 Task: Create a due date automation trigger when advanced on, 2 working days after a card is due add fields without custom field "Resume" set to a date more than 1 days ago at 11:00 AM.
Action: Mouse moved to (890, 271)
Screenshot: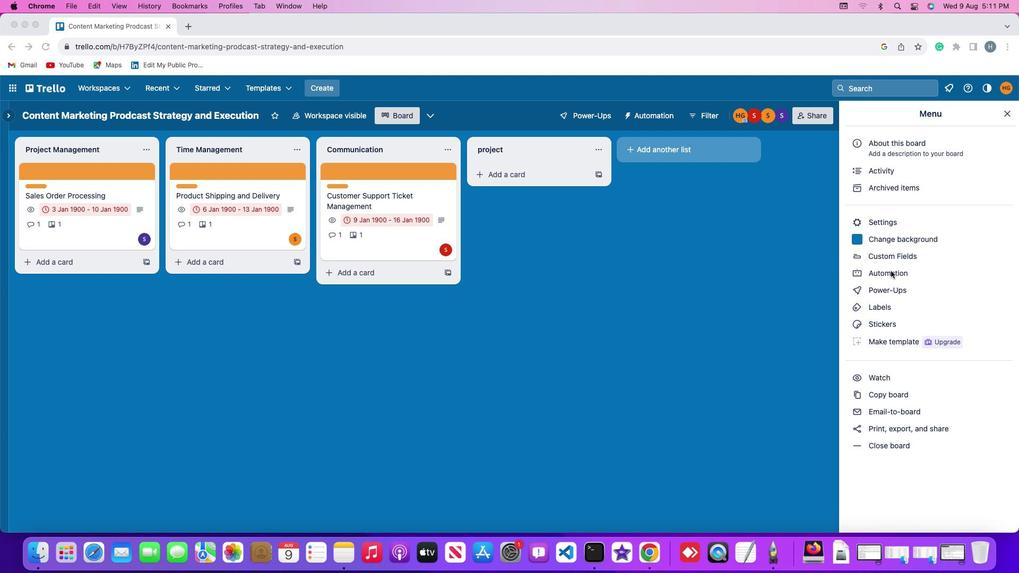 
Action: Mouse pressed left at (890, 271)
Screenshot: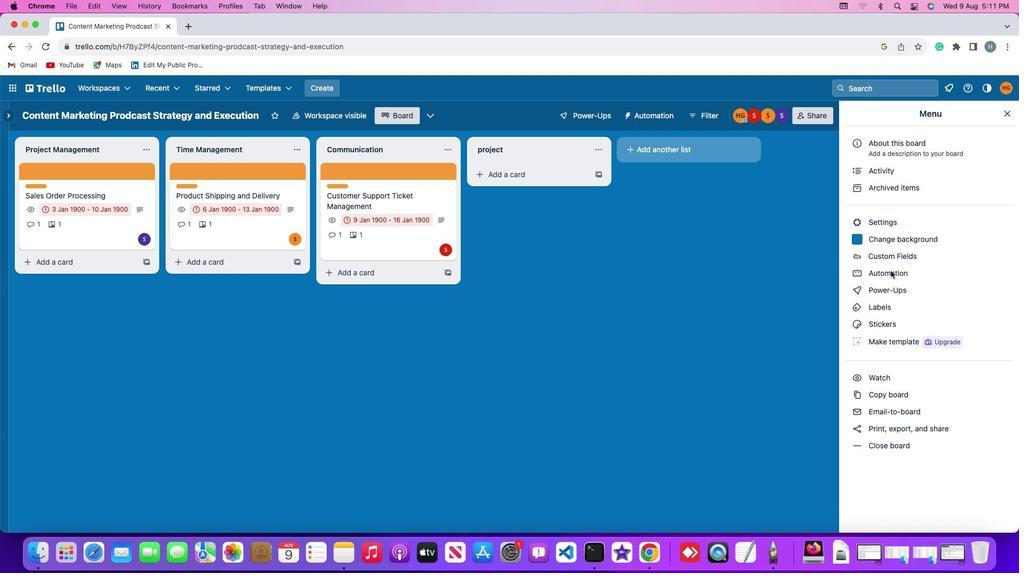 
Action: Mouse pressed left at (890, 271)
Screenshot: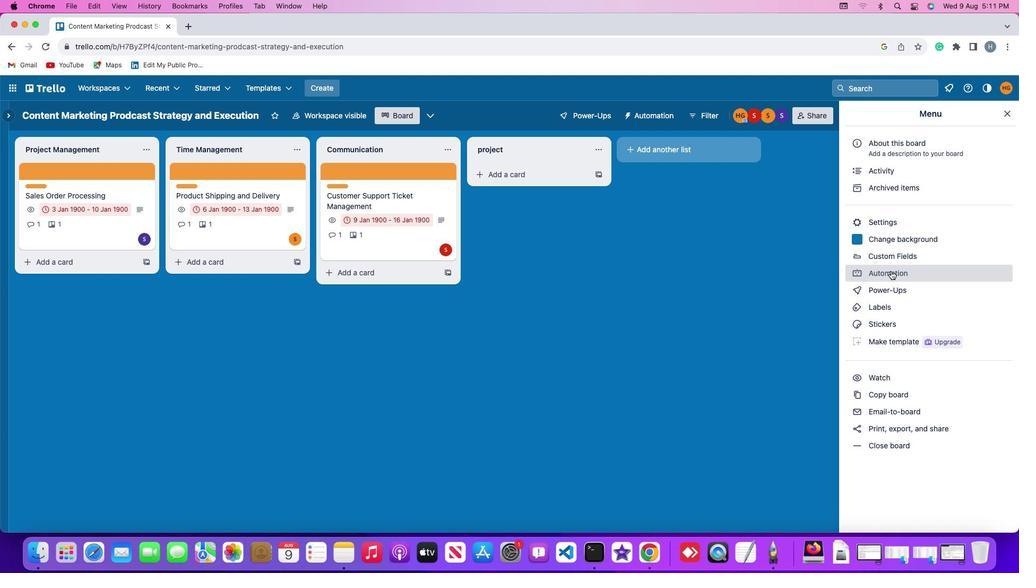 
Action: Mouse moved to (70, 248)
Screenshot: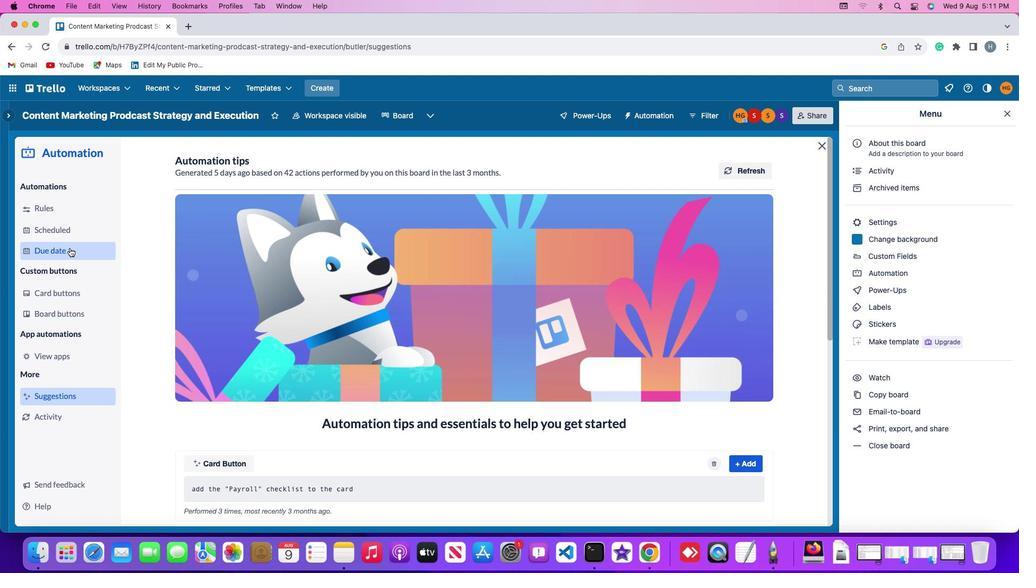 
Action: Mouse pressed left at (70, 248)
Screenshot: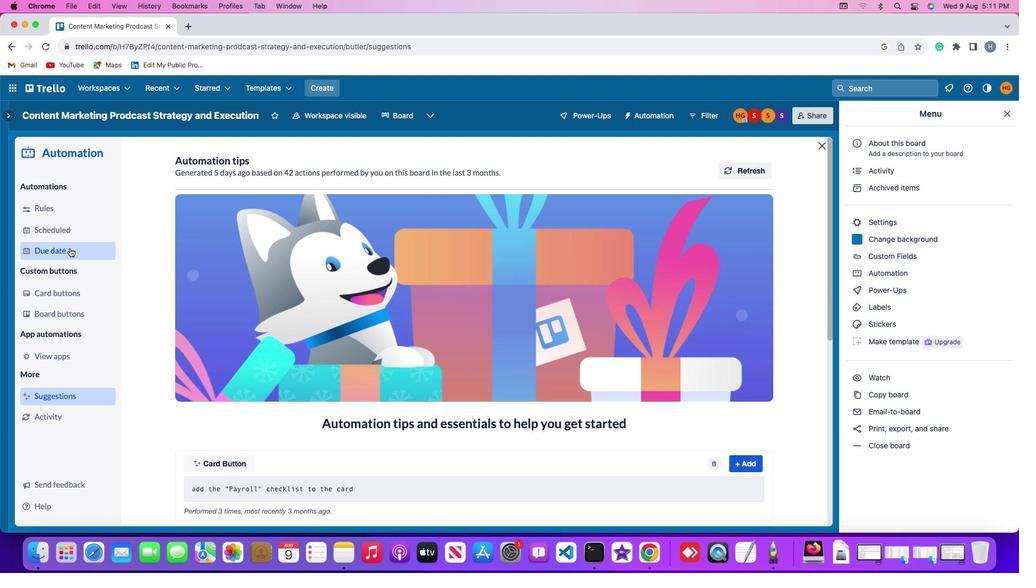 
Action: Mouse moved to (697, 162)
Screenshot: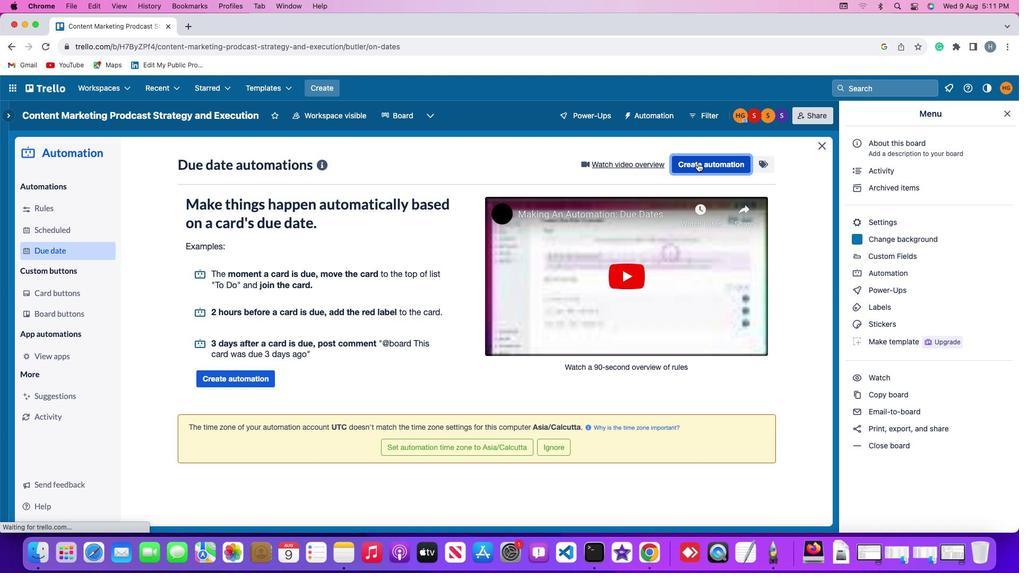 
Action: Mouse pressed left at (697, 162)
Screenshot: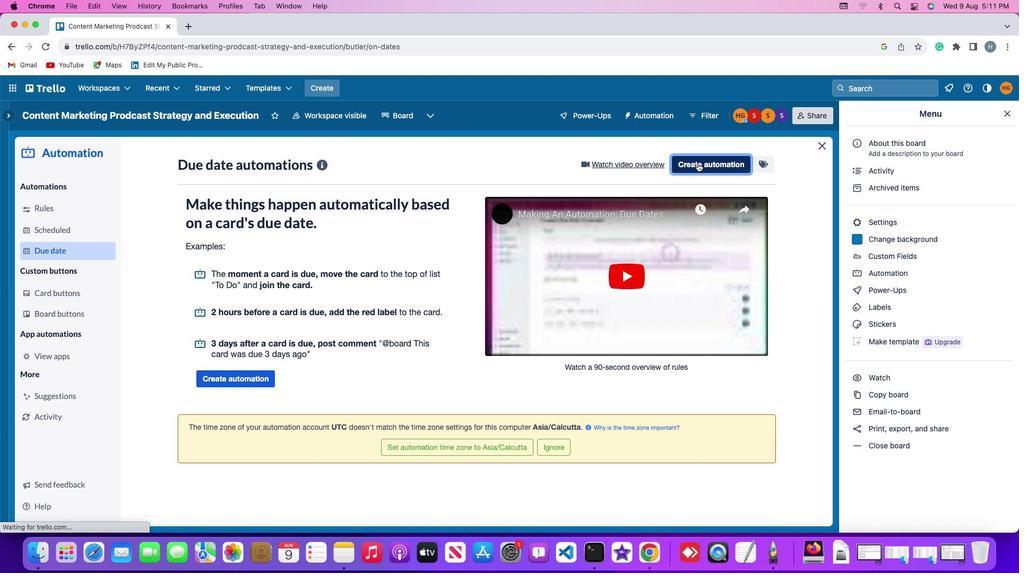 
Action: Mouse moved to (262, 266)
Screenshot: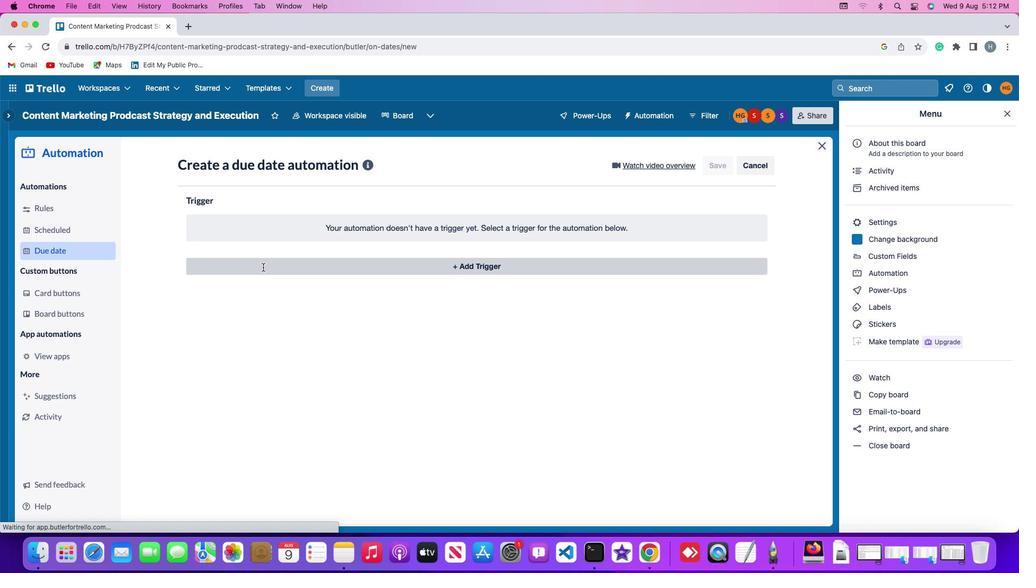 
Action: Mouse pressed left at (262, 266)
Screenshot: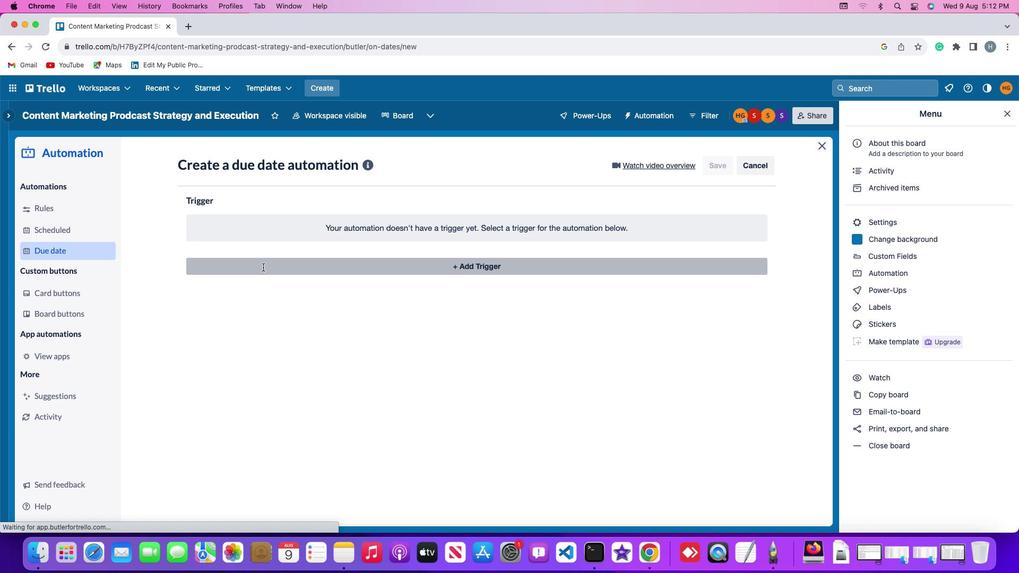 
Action: Mouse moved to (205, 426)
Screenshot: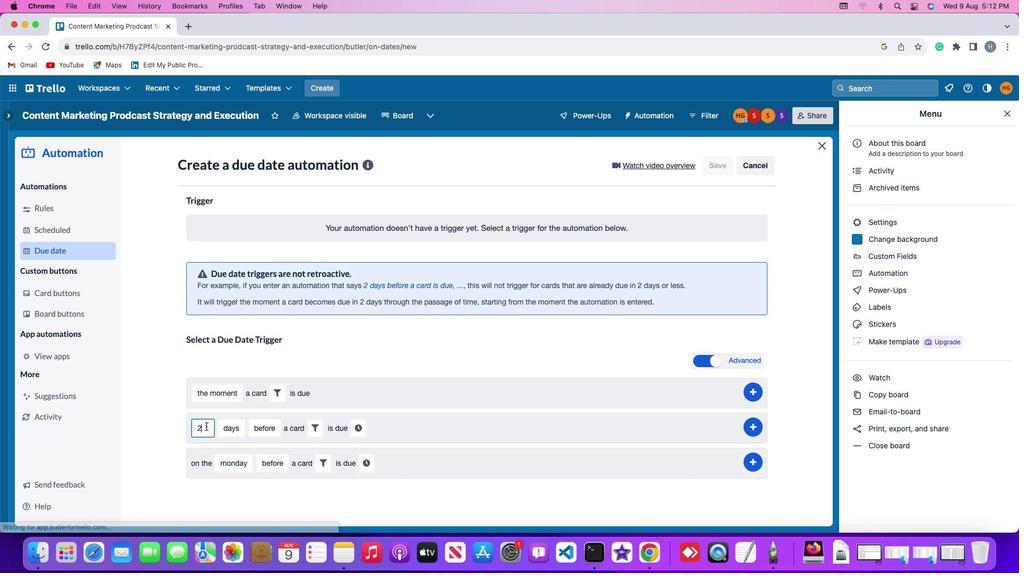 
Action: Mouse pressed left at (205, 426)
Screenshot: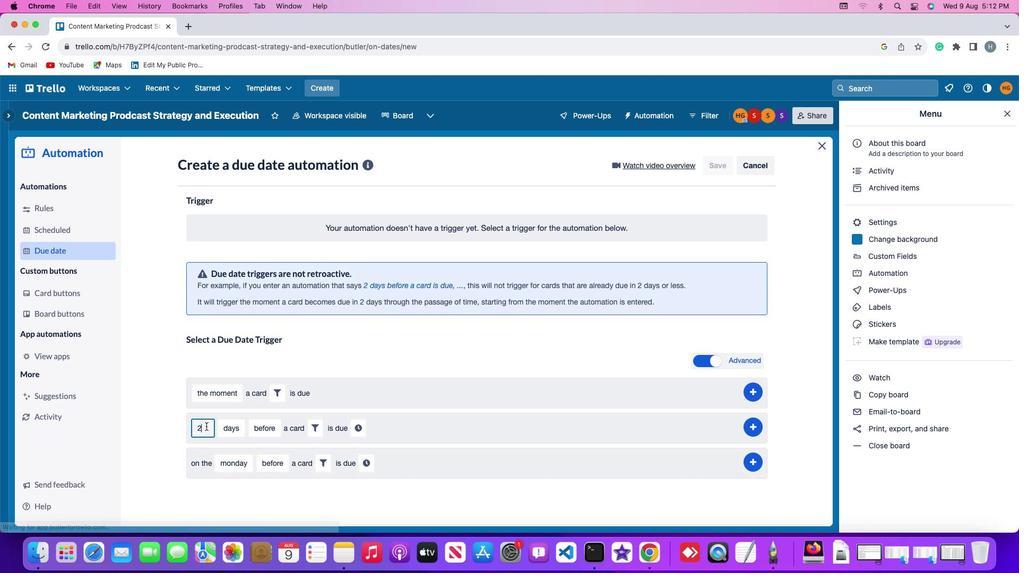 
Action: Mouse moved to (203, 424)
Screenshot: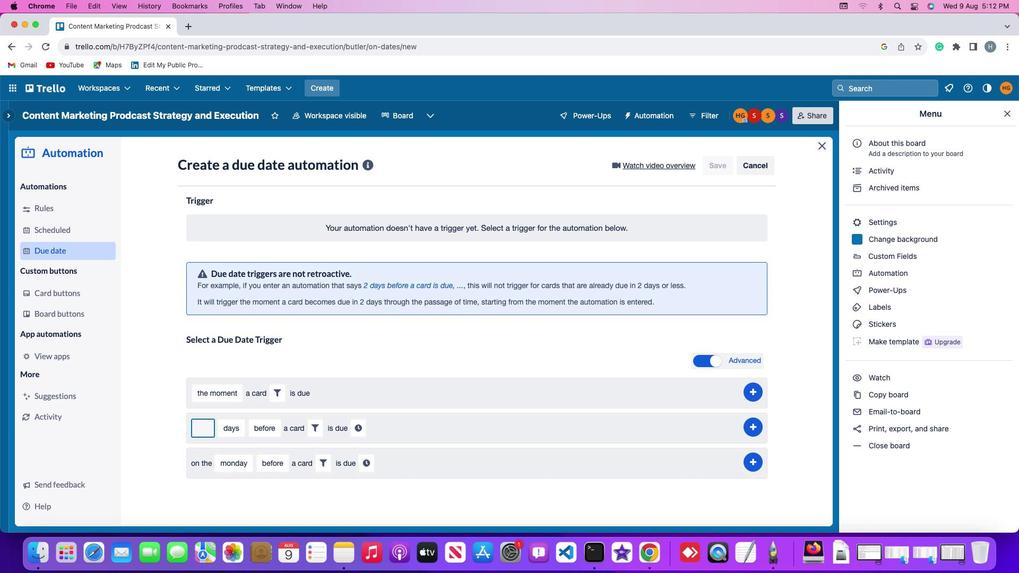 
Action: Key pressed Key.backspace
Screenshot: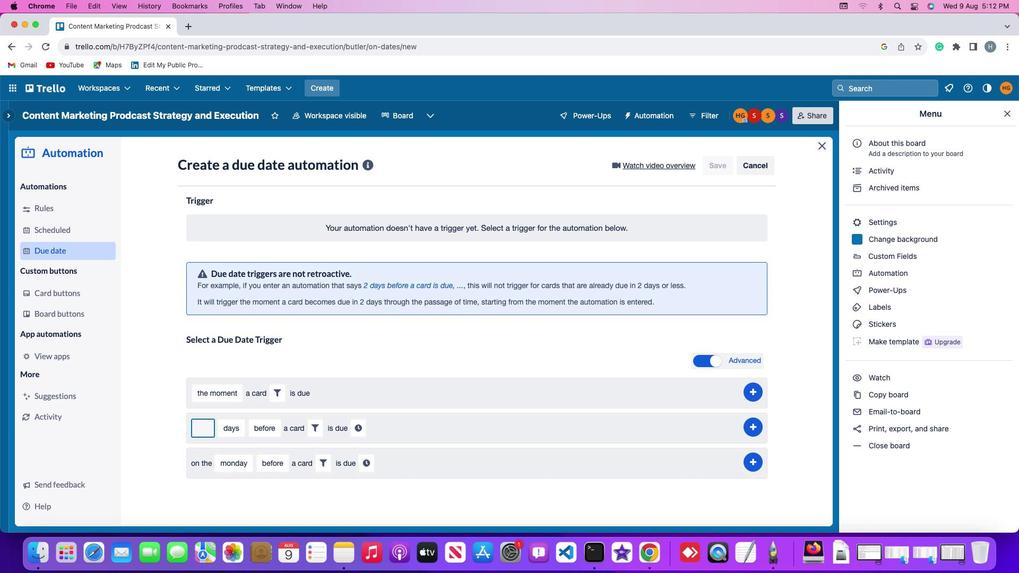 
Action: Mouse moved to (204, 422)
Screenshot: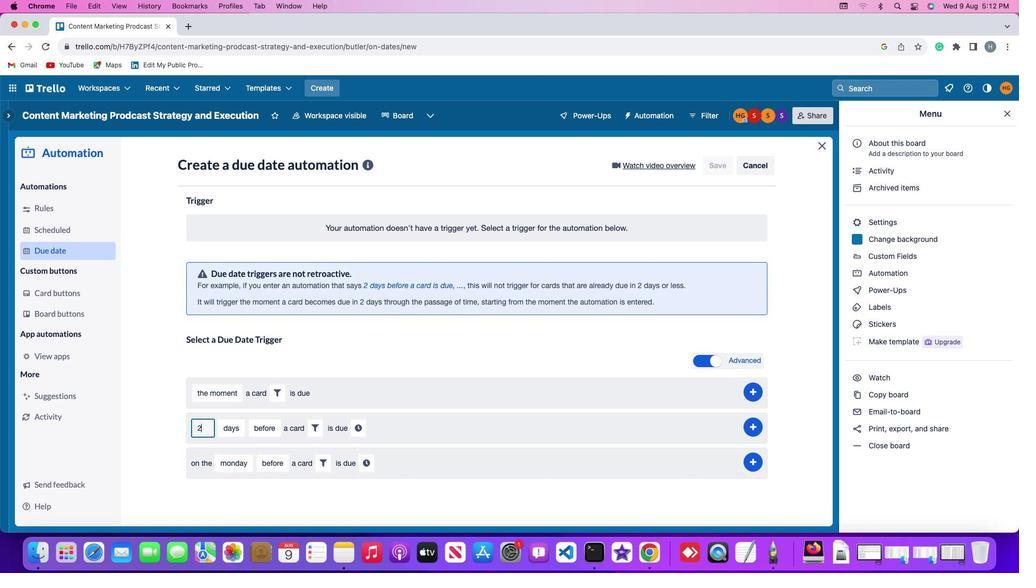 
Action: Key pressed '2'
Screenshot: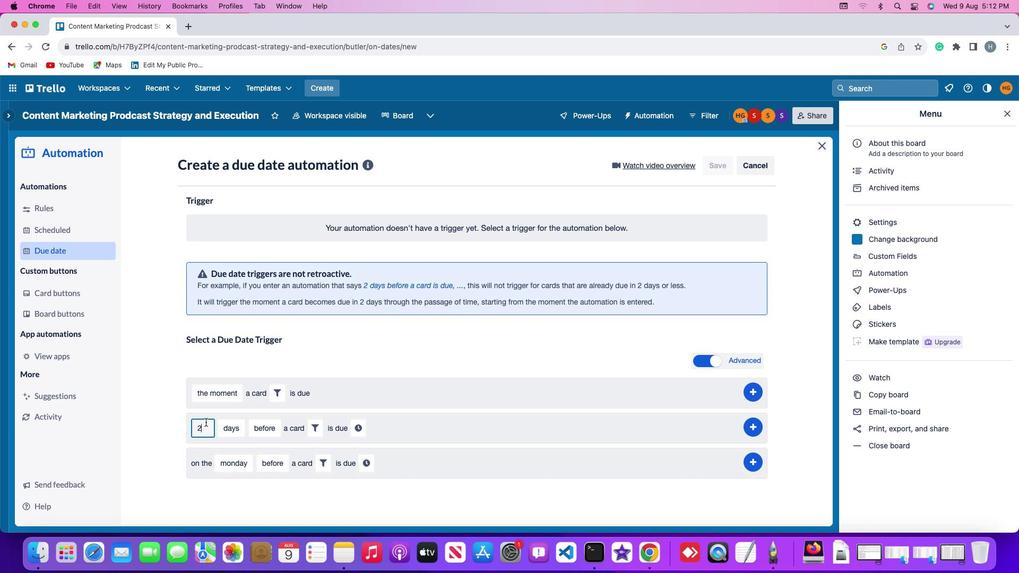 
Action: Mouse moved to (224, 420)
Screenshot: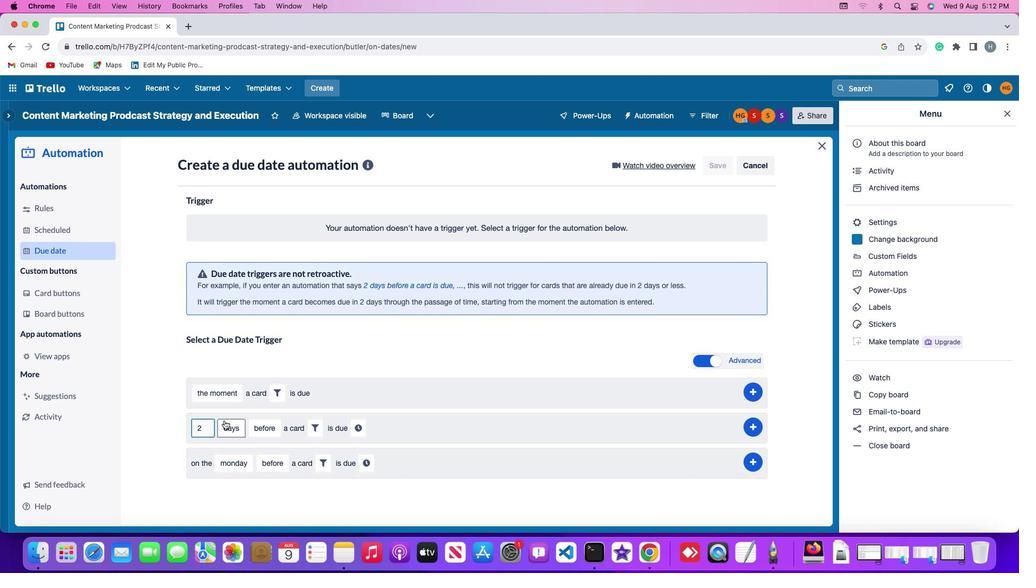 
Action: Mouse pressed left at (224, 420)
Screenshot: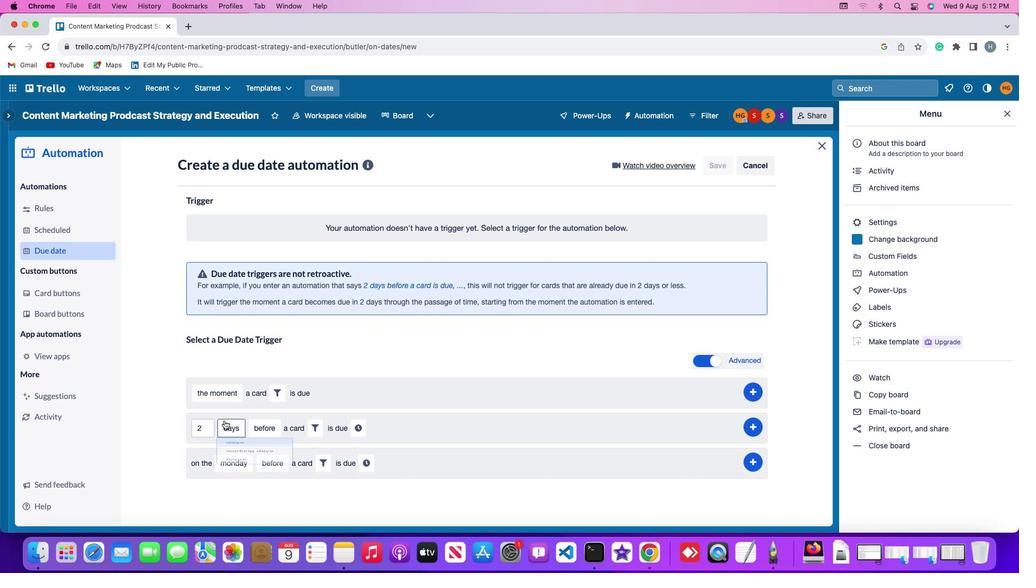 
Action: Mouse moved to (244, 466)
Screenshot: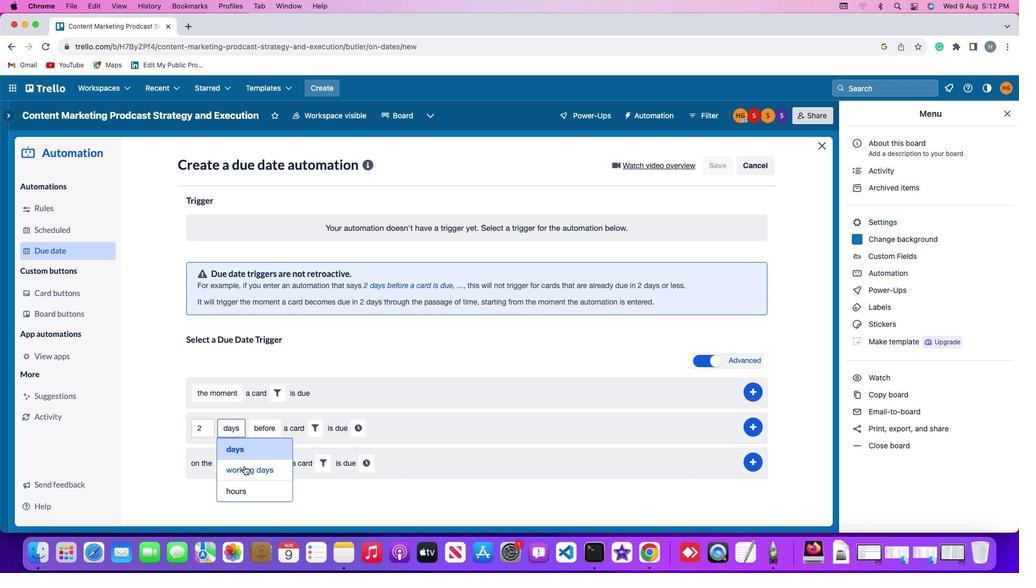 
Action: Mouse pressed left at (244, 466)
Screenshot: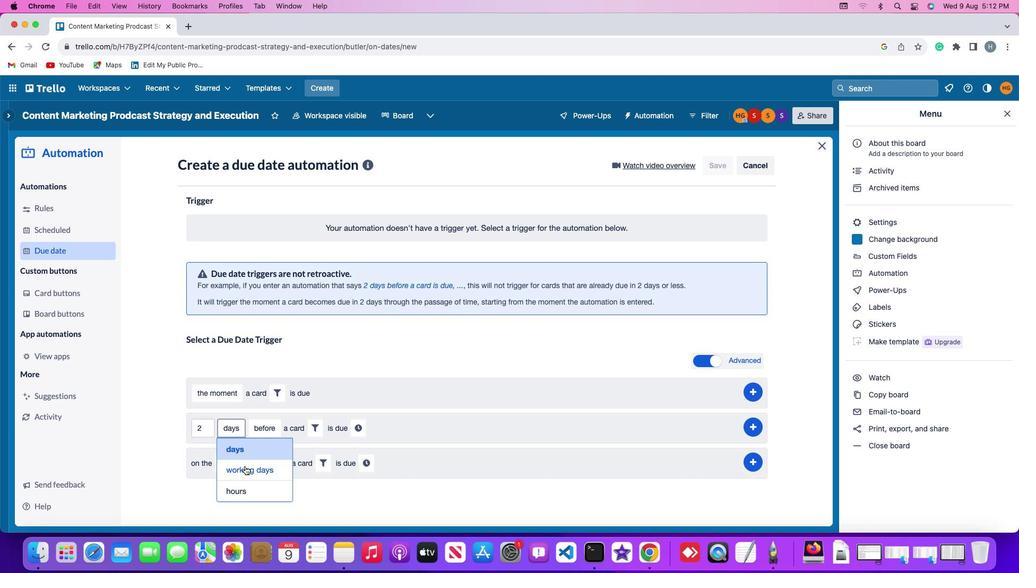 
Action: Mouse moved to (294, 423)
Screenshot: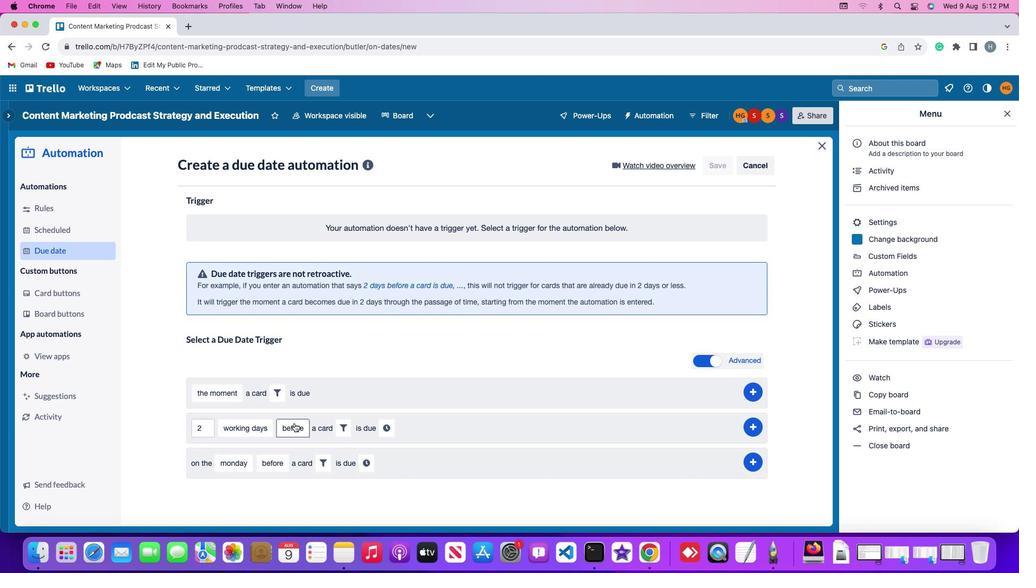 
Action: Mouse pressed left at (294, 423)
Screenshot: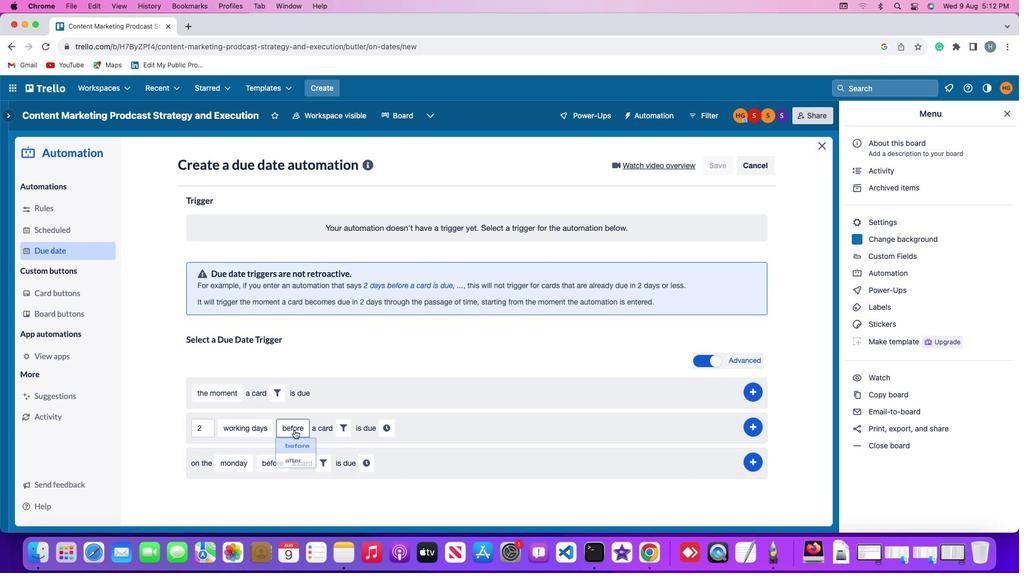 
Action: Mouse moved to (297, 469)
Screenshot: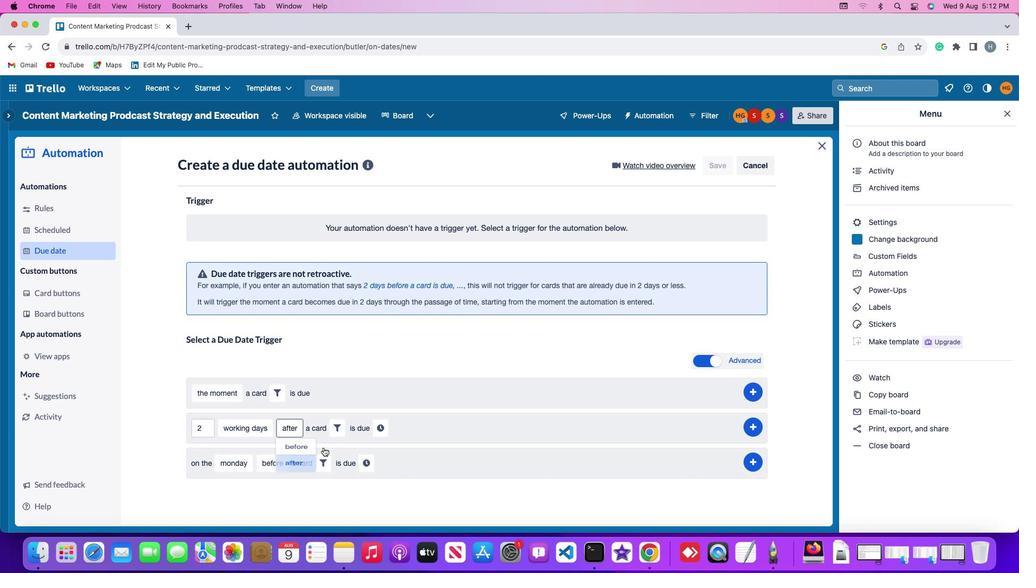 
Action: Mouse pressed left at (297, 469)
Screenshot: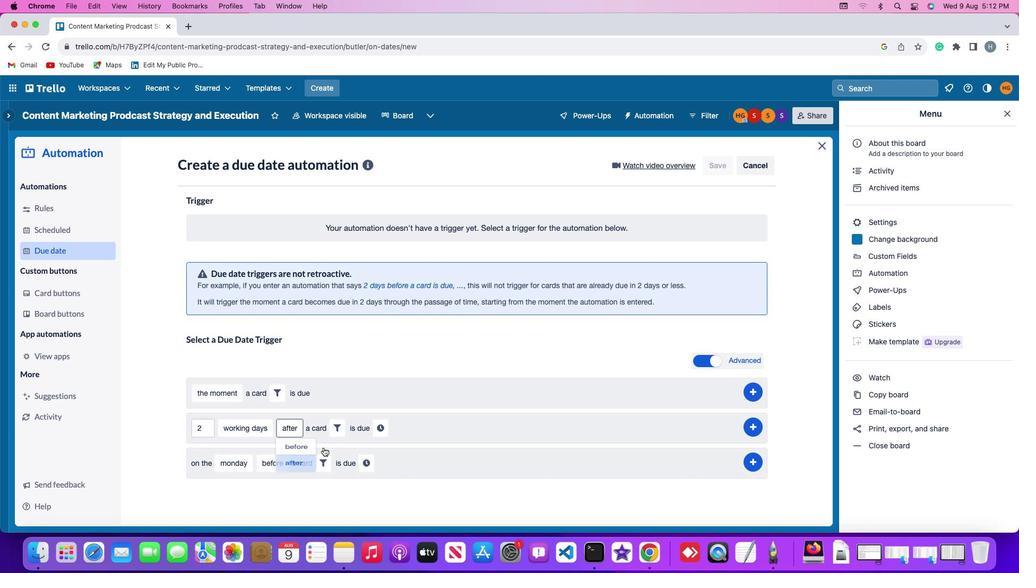 
Action: Mouse moved to (342, 427)
Screenshot: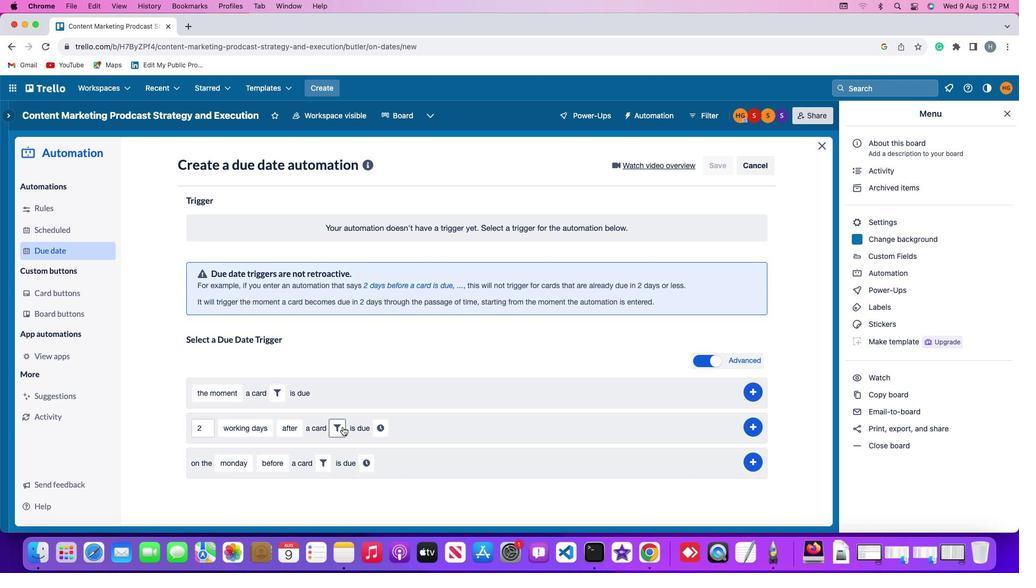 
Action: Mouse pressed left at (342, 427)
Screenshot: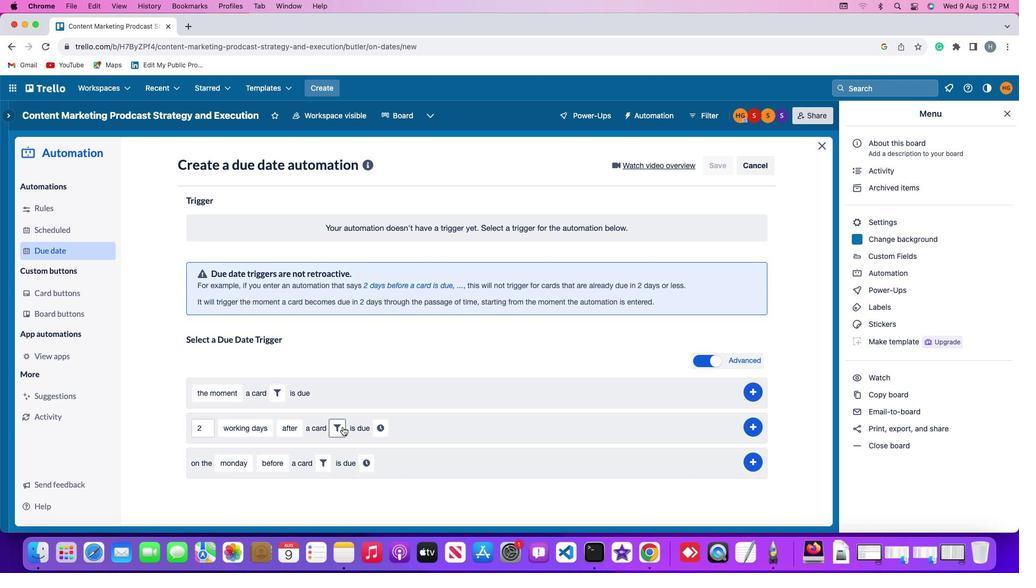 
Action: Mouse moved to (508, 461)
Screenshot: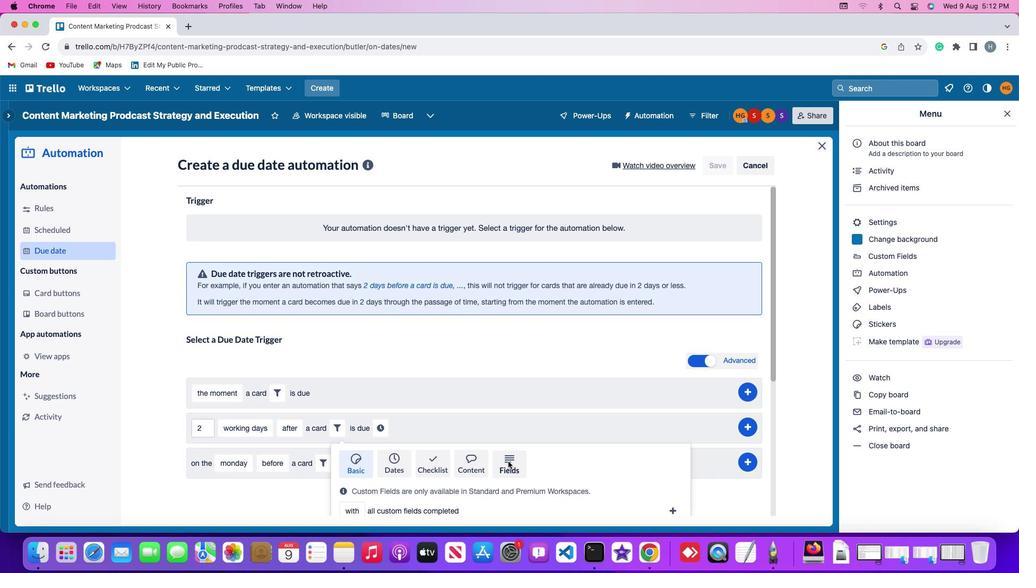 
Action: Mouse pressed left at (508, 461)
Screenshot: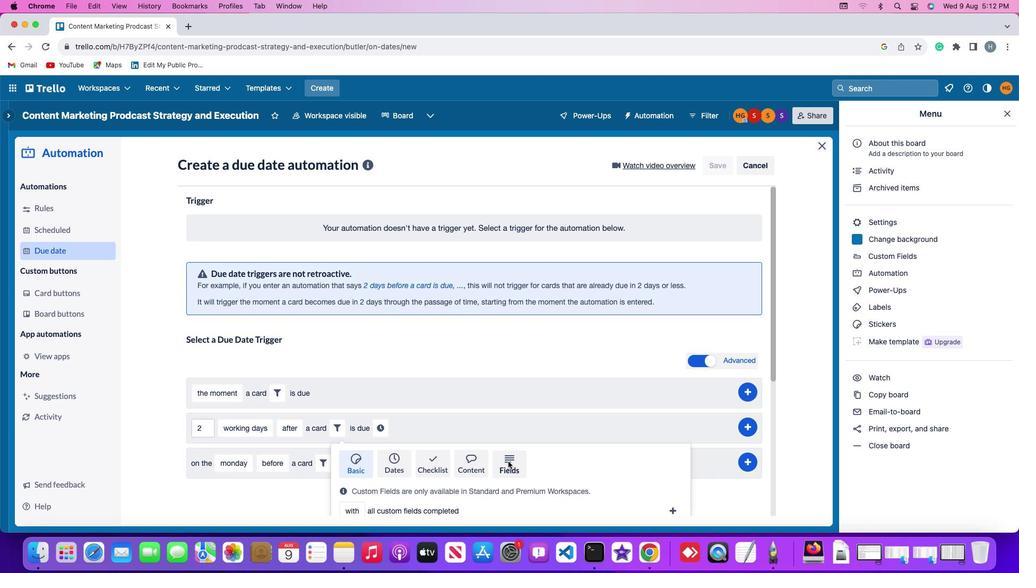 
Action: Mouse moved to (322, 488)
Screenshot: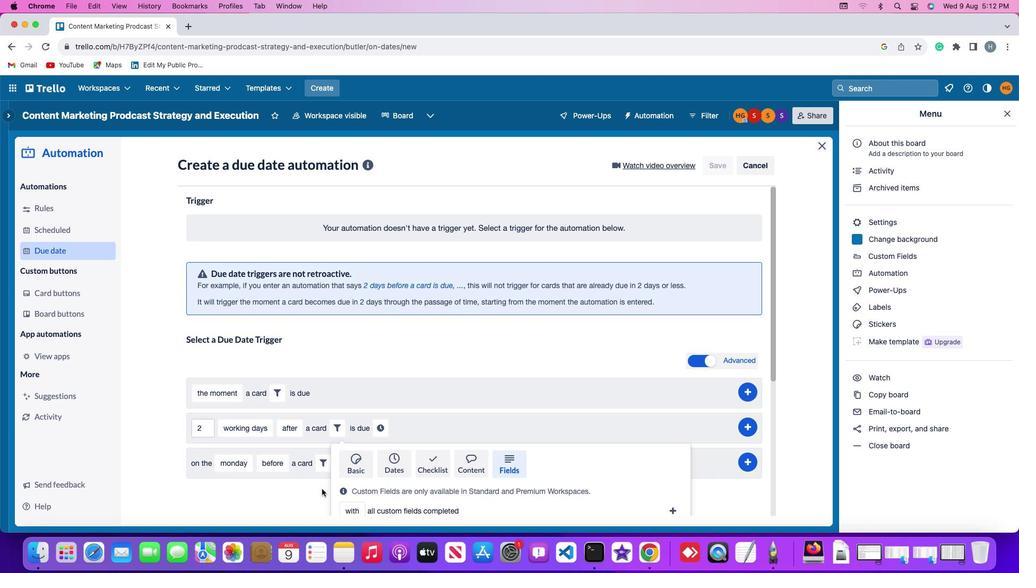 
Action: Mouse scrolled (322, 488) with delta (0, 0)
Screenshot: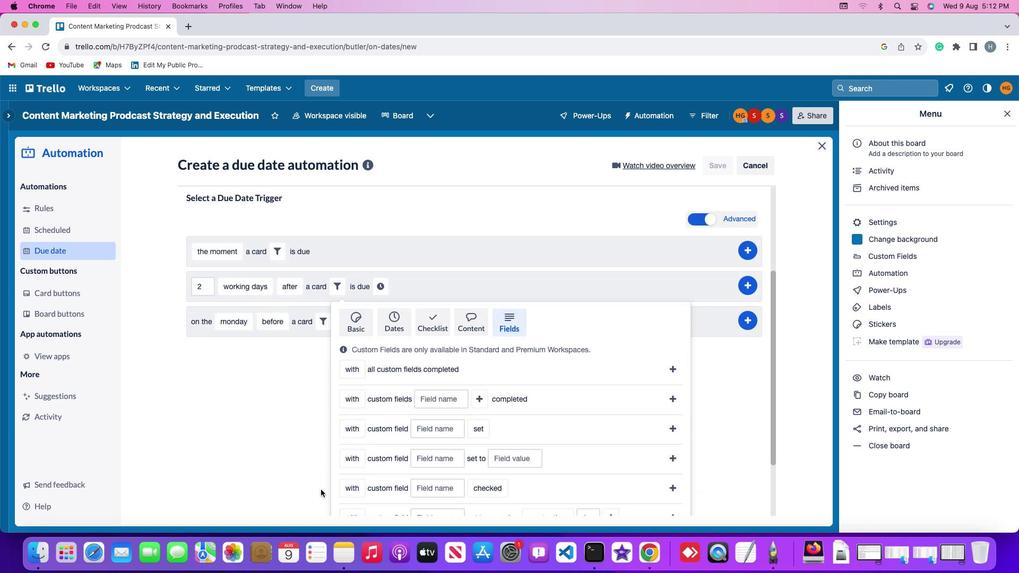 
Action: Mouse scrolled (322, 488) with delta (0, 0)
Screenshot: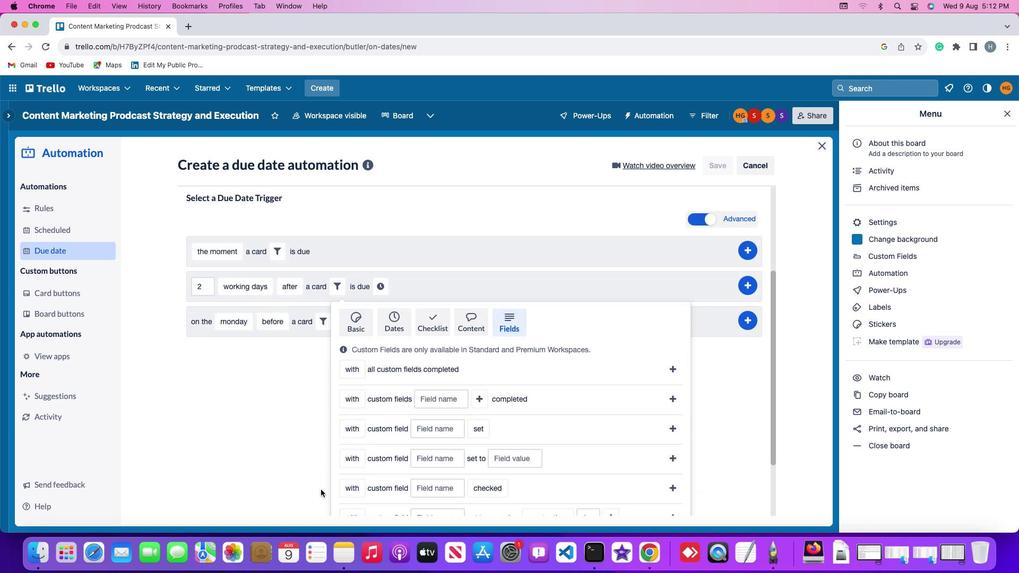 
Action: Mouse scrolled (322, 488) with delta (0, -2)
Screenshot: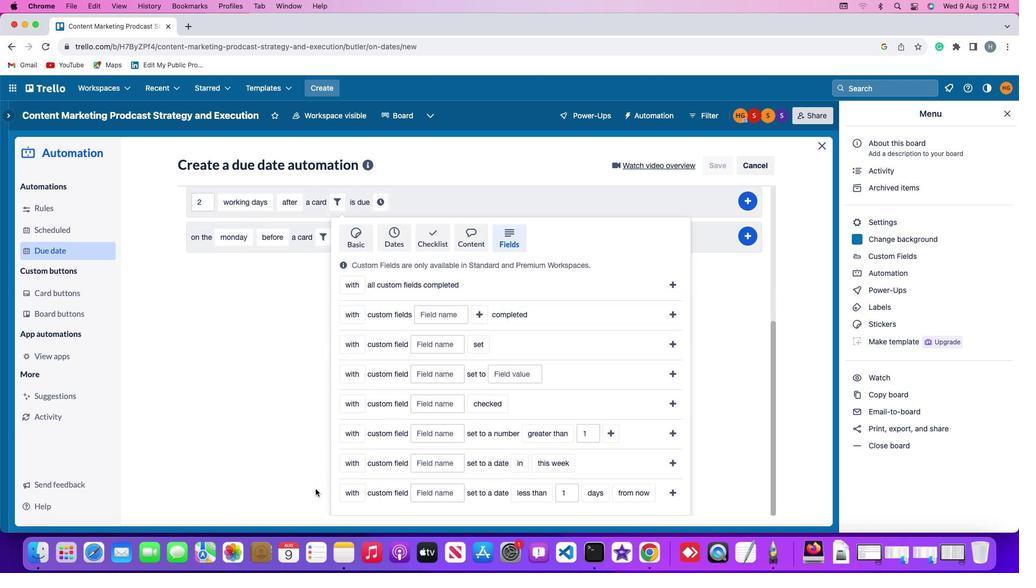 
Action: Mouse scrolled (322, 488) with delta (0, -2)
Screenshot: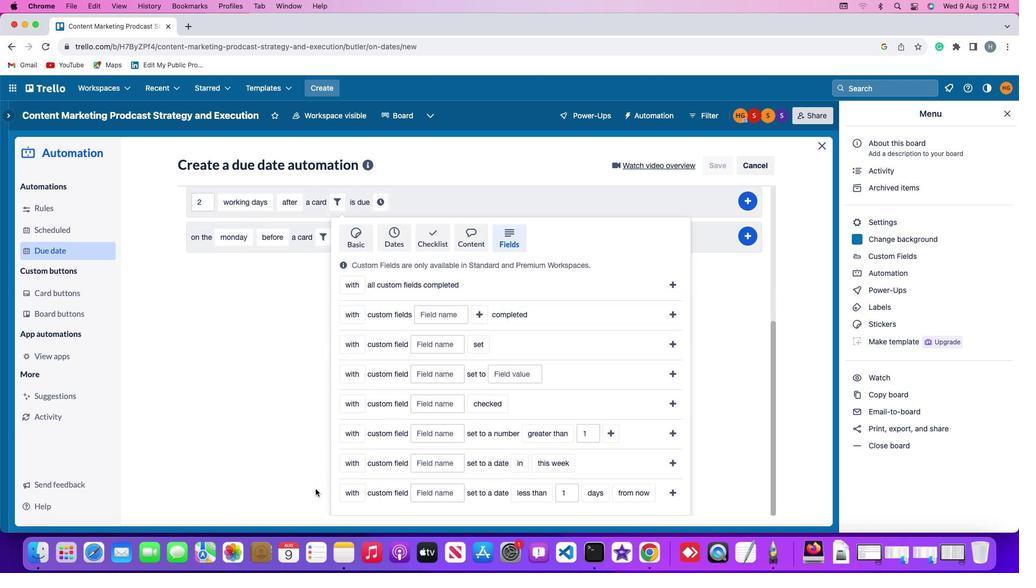
Action: Mouse scrolled (322, 488) with delta (0, -3)
Screenshot: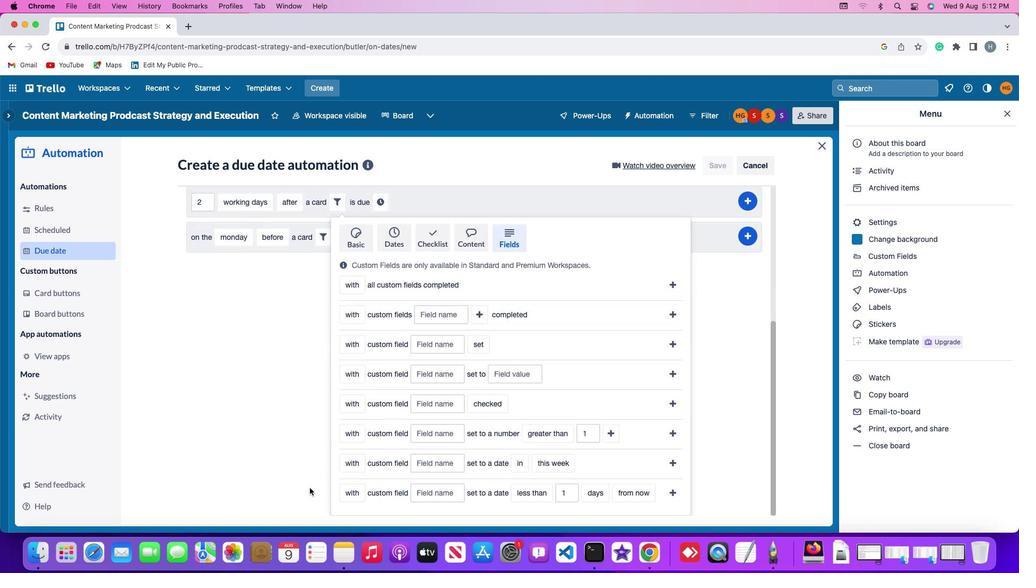 
Action: Mouse scrolled (322, 488) with delta (0, -3)
Screenshot: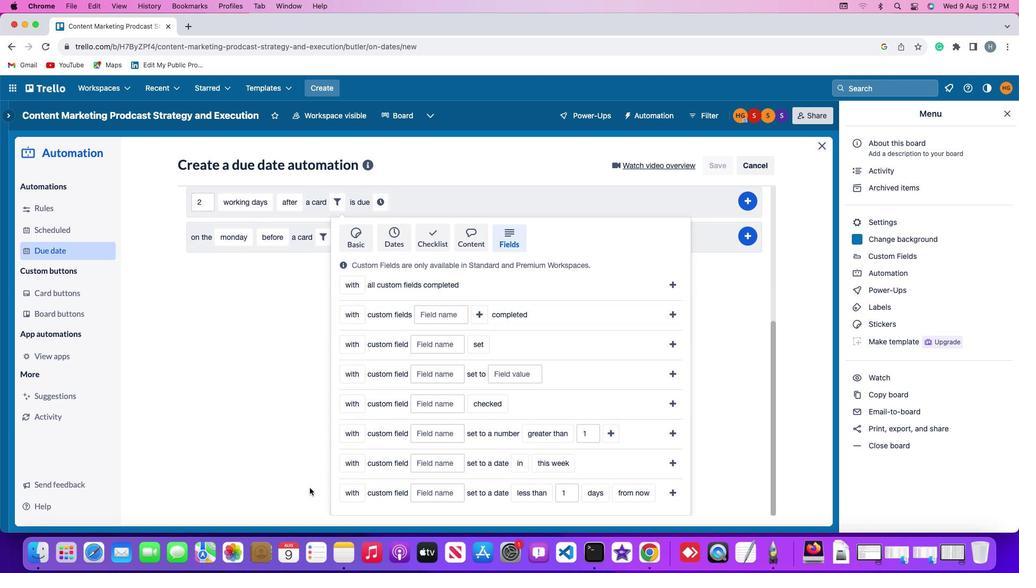 
Action: Mouse moved to (309, 487)
Screenshot: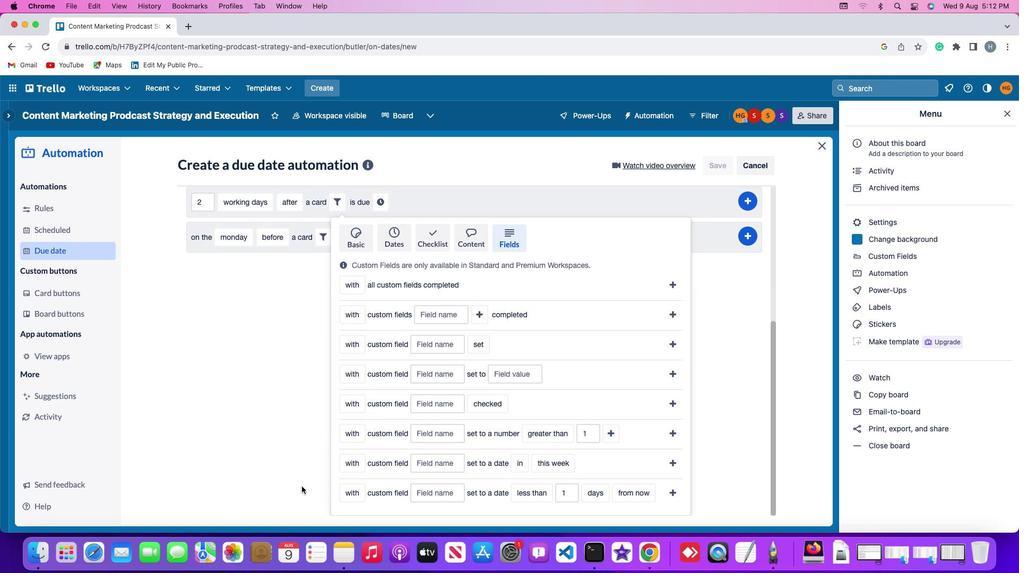 
Action: Mouse scrolled (309, 487) with delta (0, 0)
Screenshot: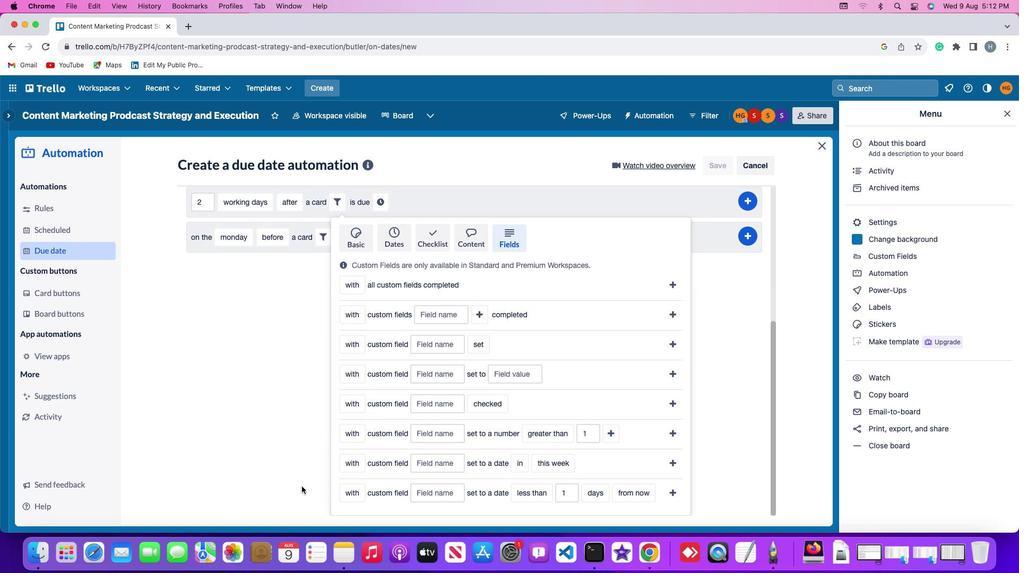 
Action: Mouse moved to (308, 487)
Screenshot: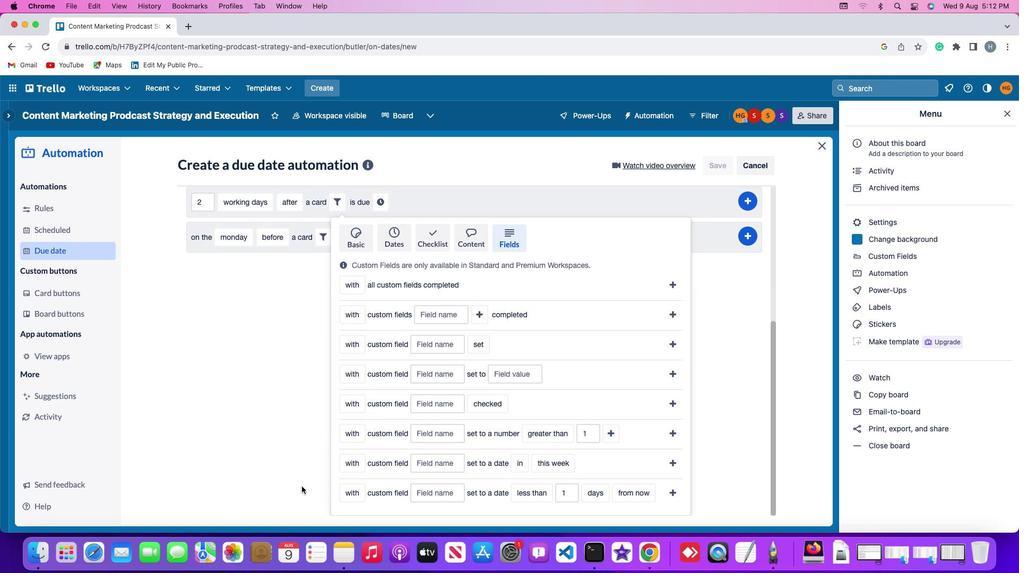 
Action: Mouse scrolled (308, 487) with delta (0, 0)
Screenshot: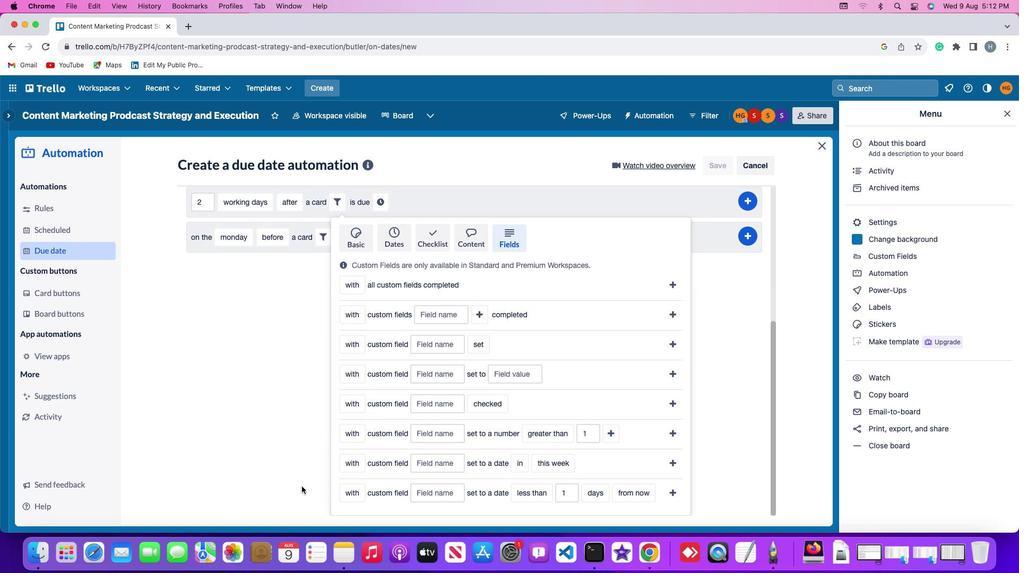 
Action: Mouse moved to (308, 486)
Screenshot: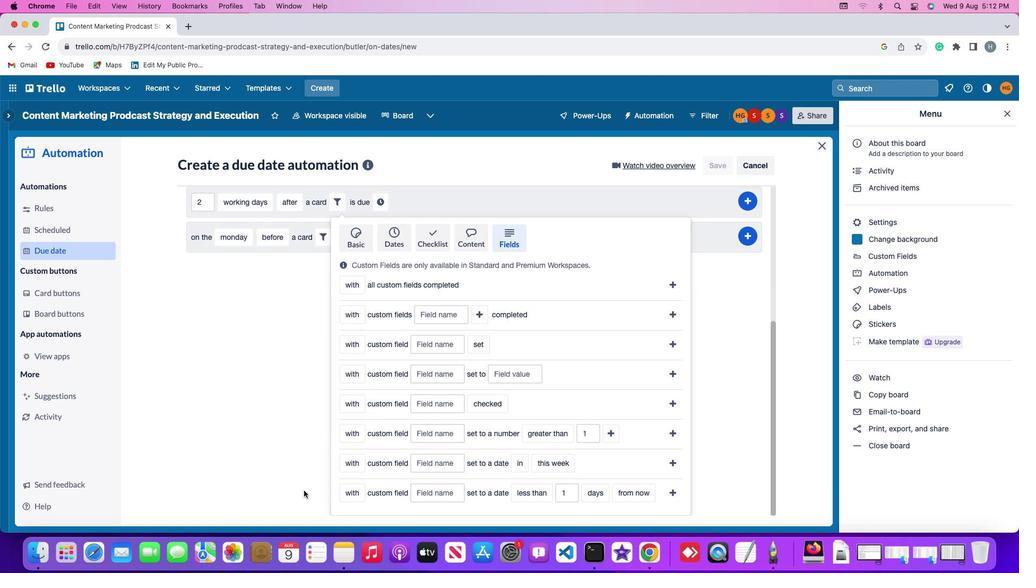 
Action: Mouse scrolled (308, 486) with delta (0, -1)
Screenshot: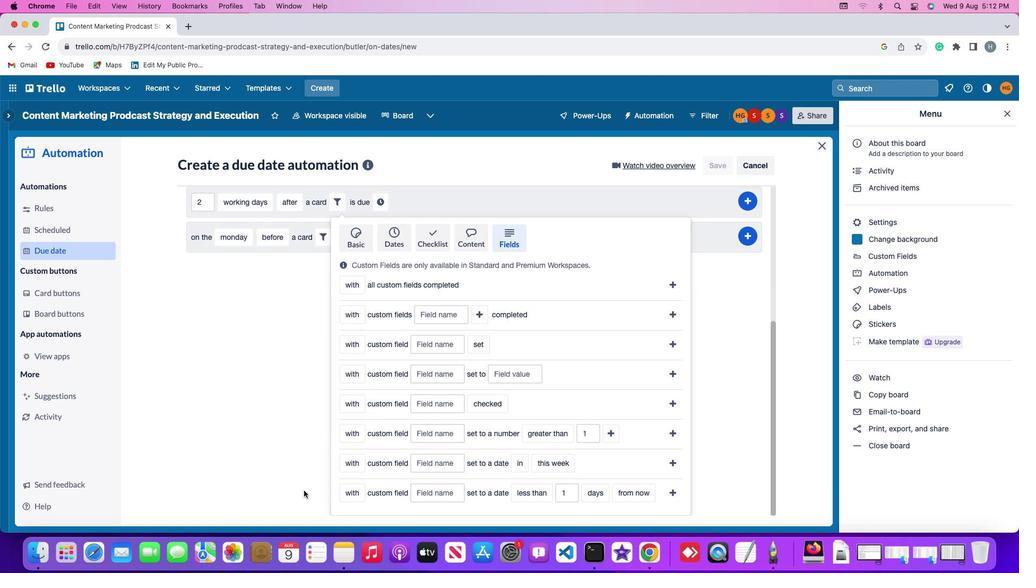 
Action: Mouse moved to (308, 485)
Screenshot: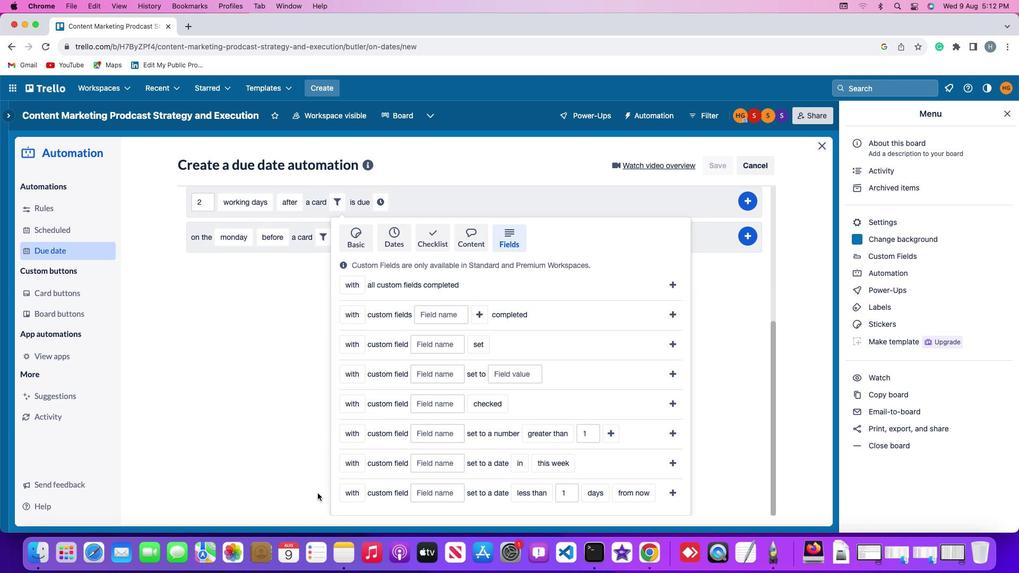
Action: Mouse scrolled (308, 485) with delta (0, -2)
Screenshot: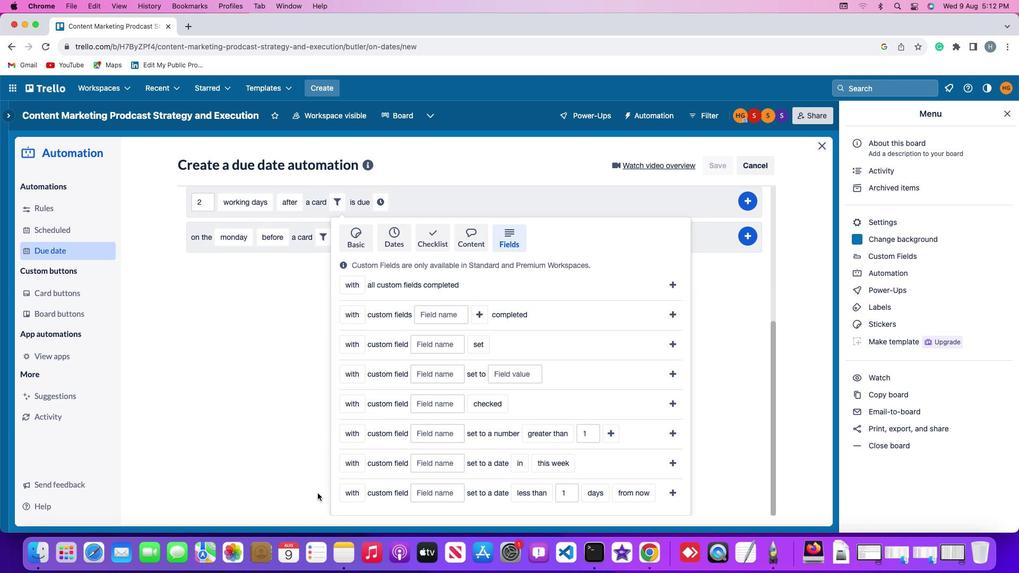 
Action: Mouse moved to (355, 493)
Screenshot: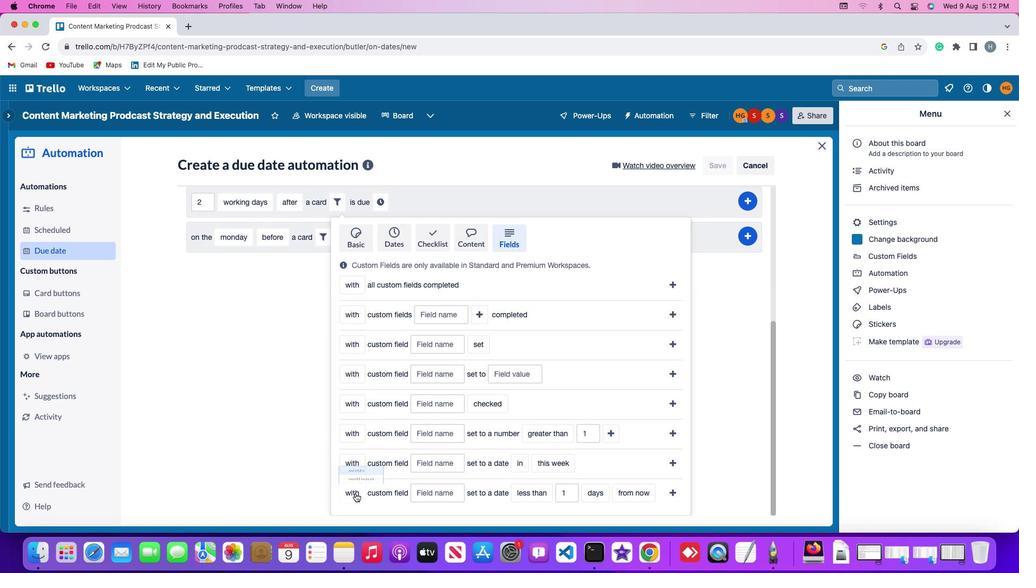 
Action: Mouse pressed left at (355, 493)
Screenshot: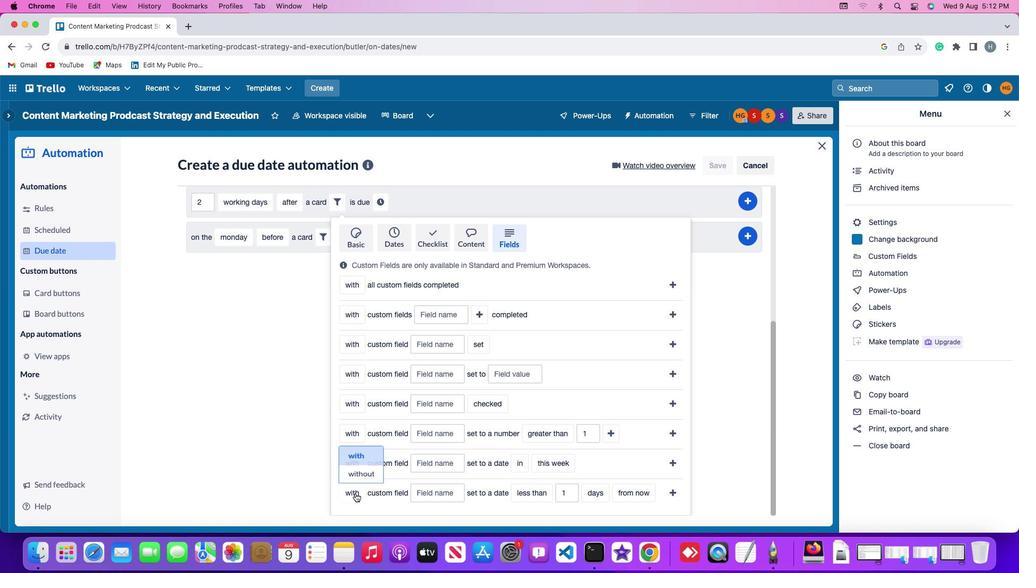 
Action: Mouse moved to (360, 471)
Screenshot: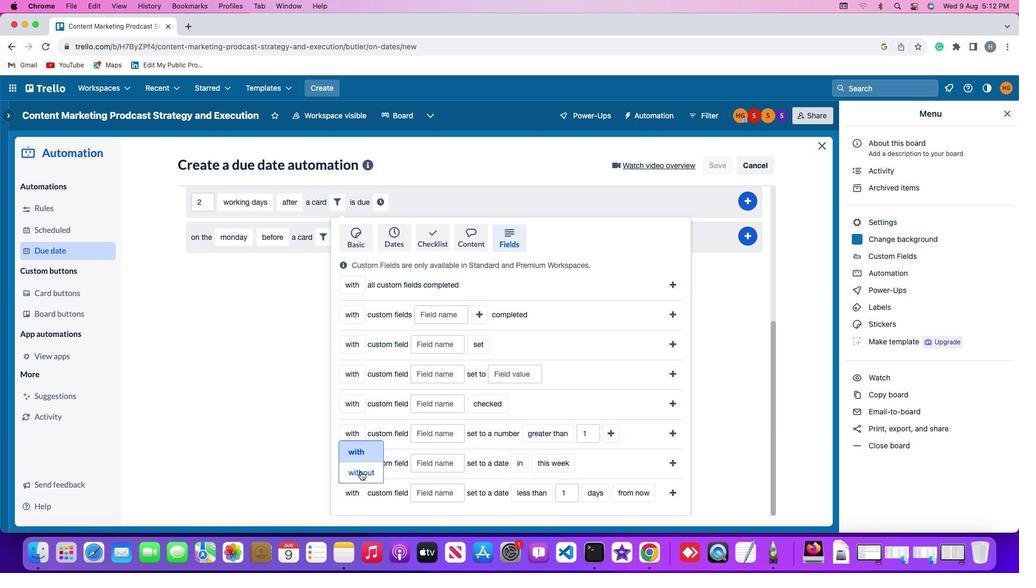 
Action: Mouse pressed left at (360, 471)
Screenshot: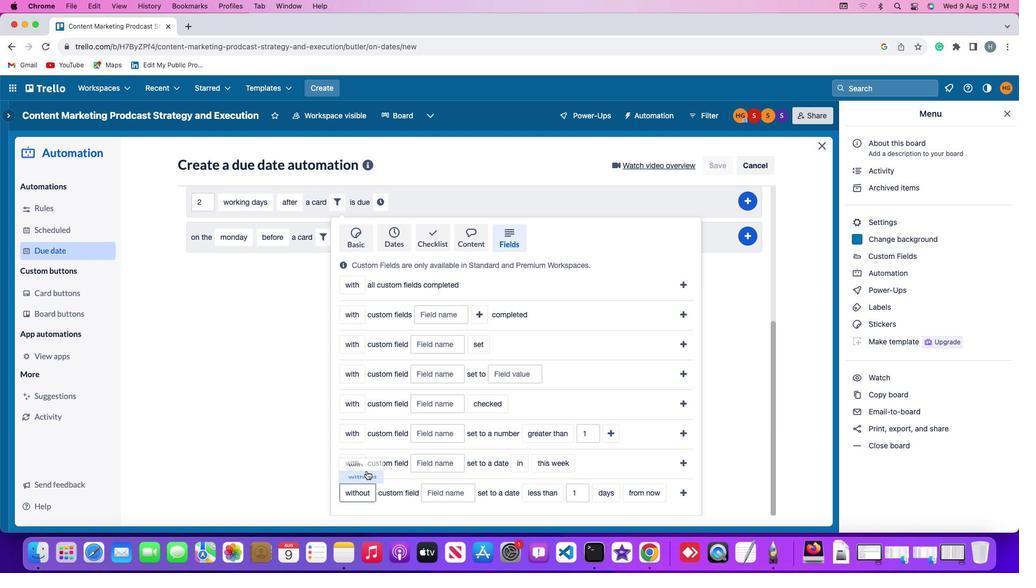 
Action: Mouse moved to (437, 487)
Screenshot: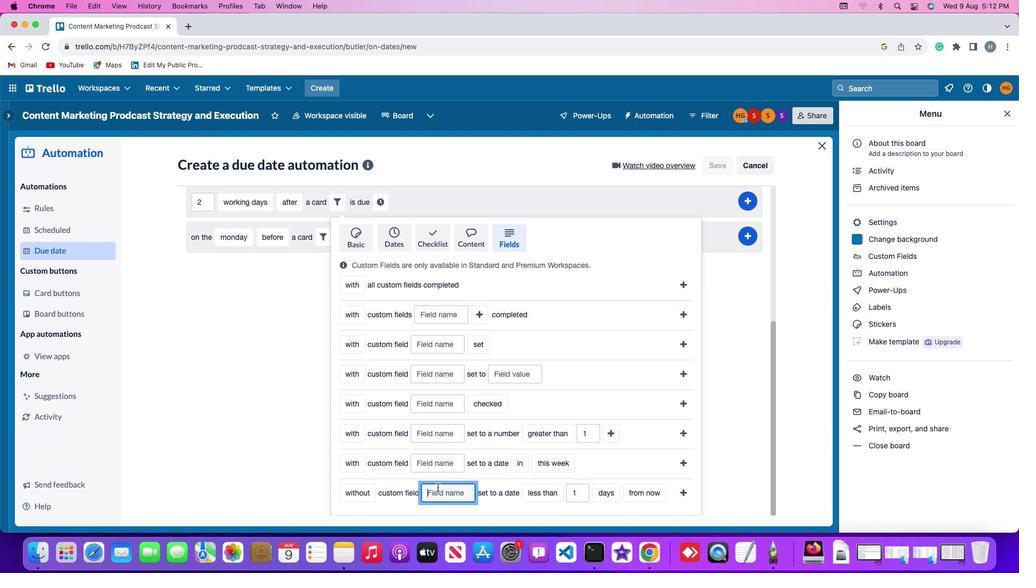 
Action: Mouse pressed left at (437, 487)
Screenshot: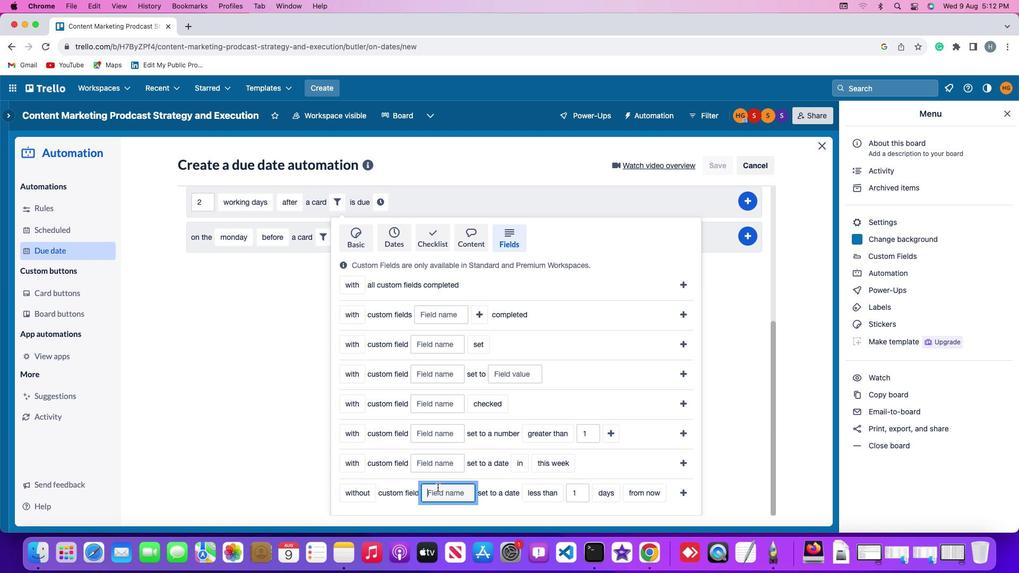 
Action: Key pressed Key.shift'R''e''s''u''m''e'
Screenshot: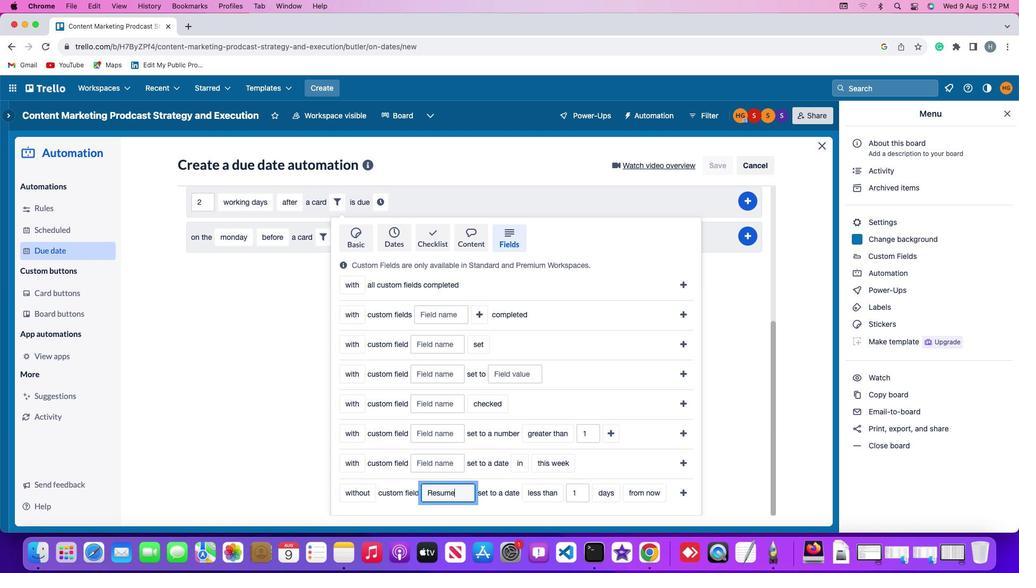 
Action: Mouse moved to (543, 494)
Screenshot: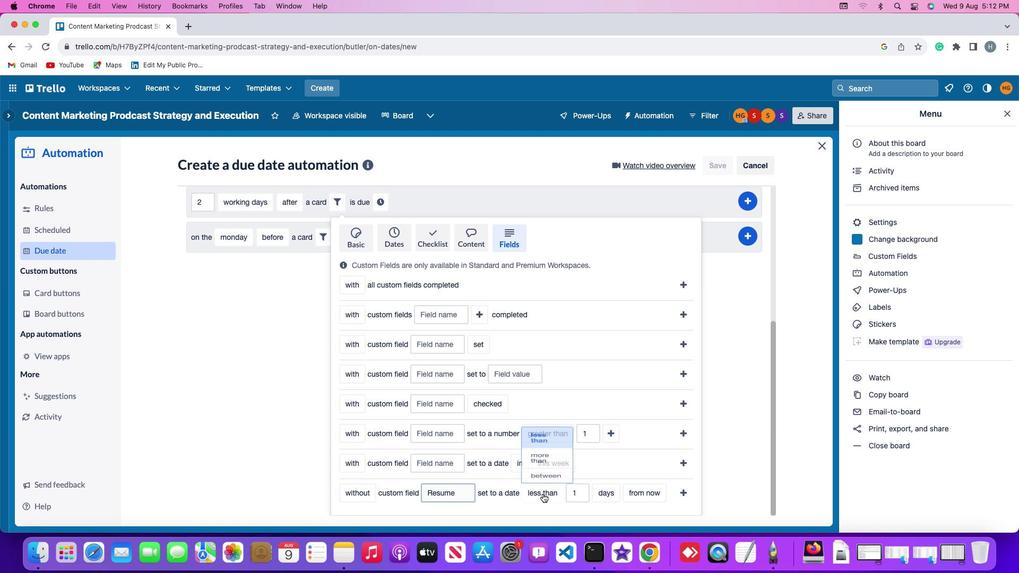 
Action: Mouse pressed left at (543, 494)
Screenshot: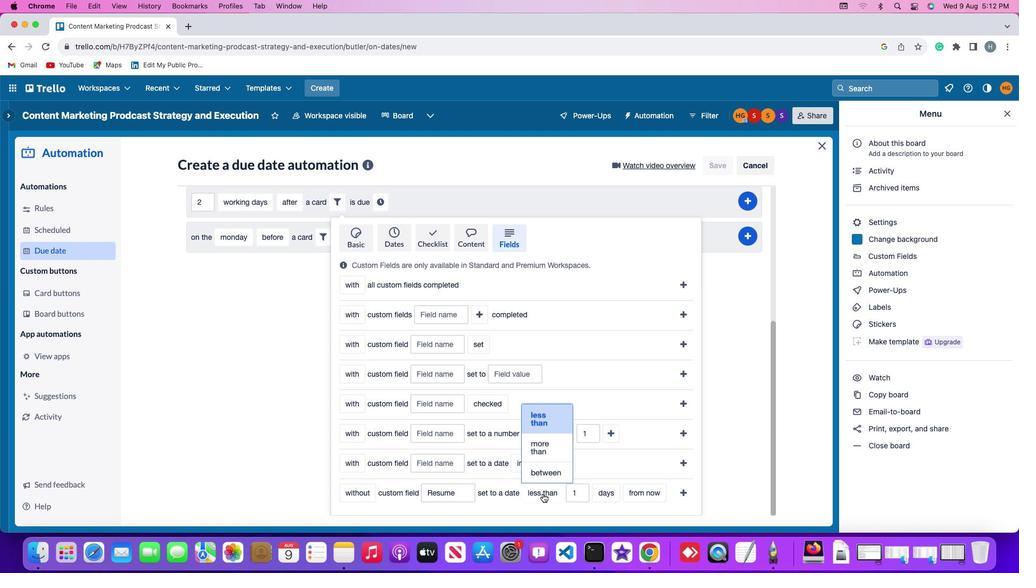 
Action: Mouse moved to (551, 453)
Screenshot: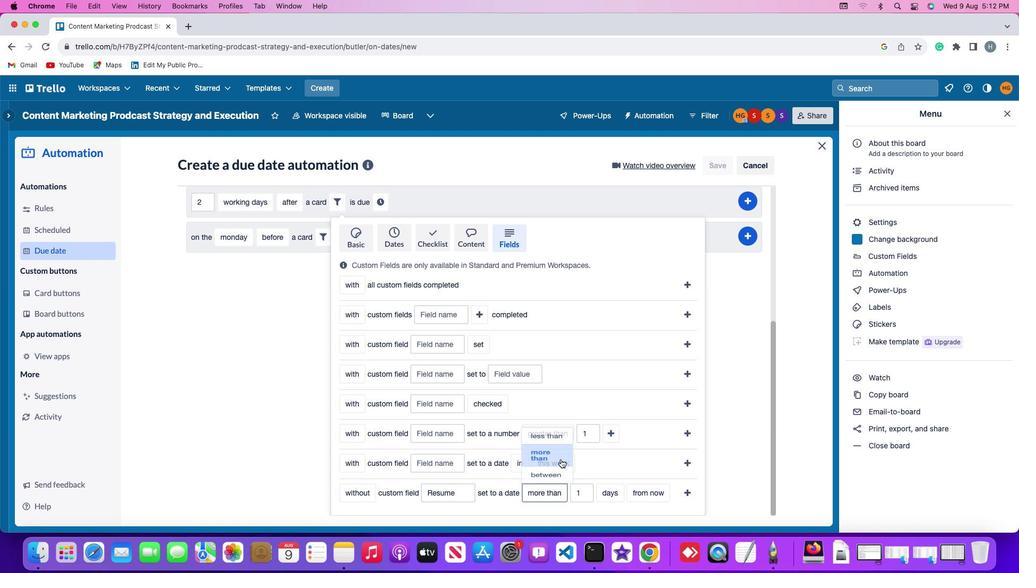 
Action: Mouse pressed left at (551, 453)
Screenshot: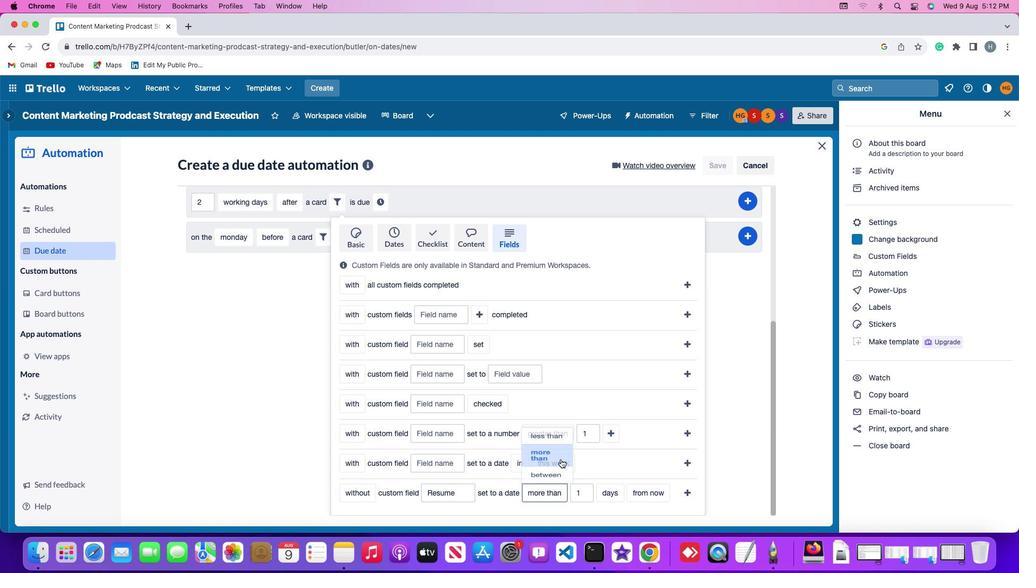 
Action: Mouse moved to (582, 490)
Screenshot: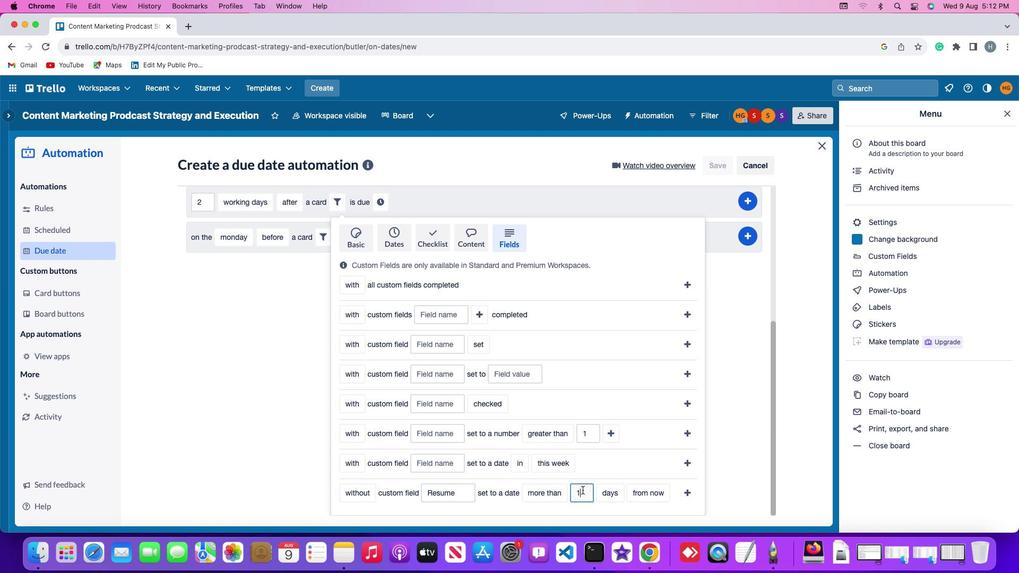 
Action: Mouse pressed left at (582, 490)
Screenshot: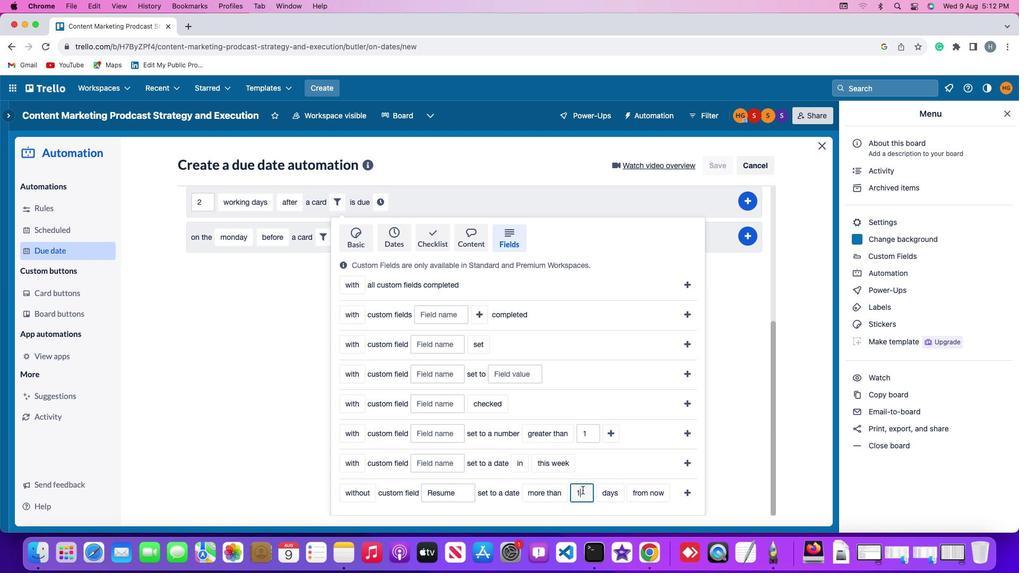 
Action: Key pressed Key.backspace'1'
Screenshot: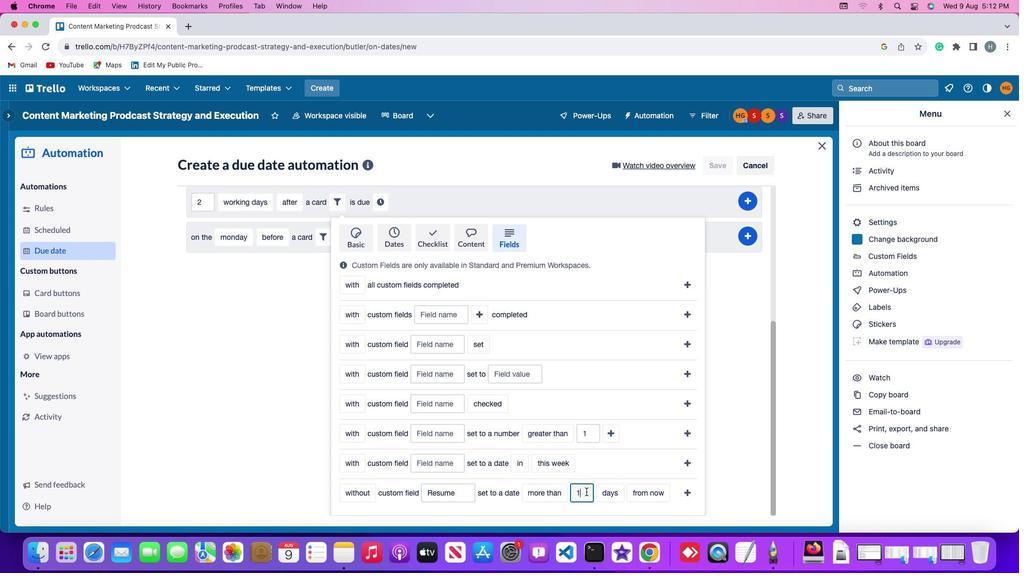 
Action: Mouse moved to (622, 495)
Screenshot: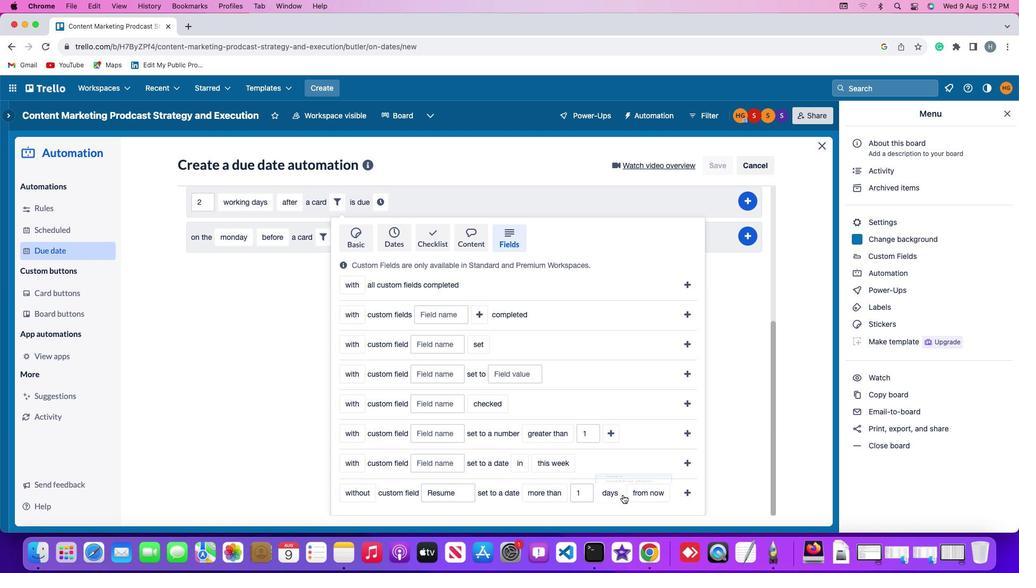 
Action: Mouse pressed left at (622, 495)
Screenshot: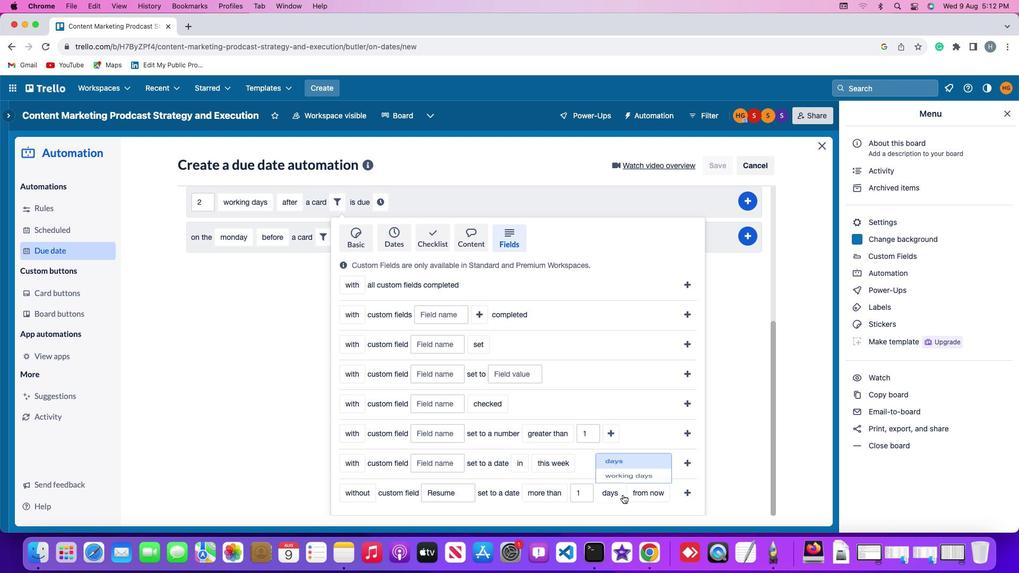 
Action: Mouse moved to (625, 442)
Screenshot: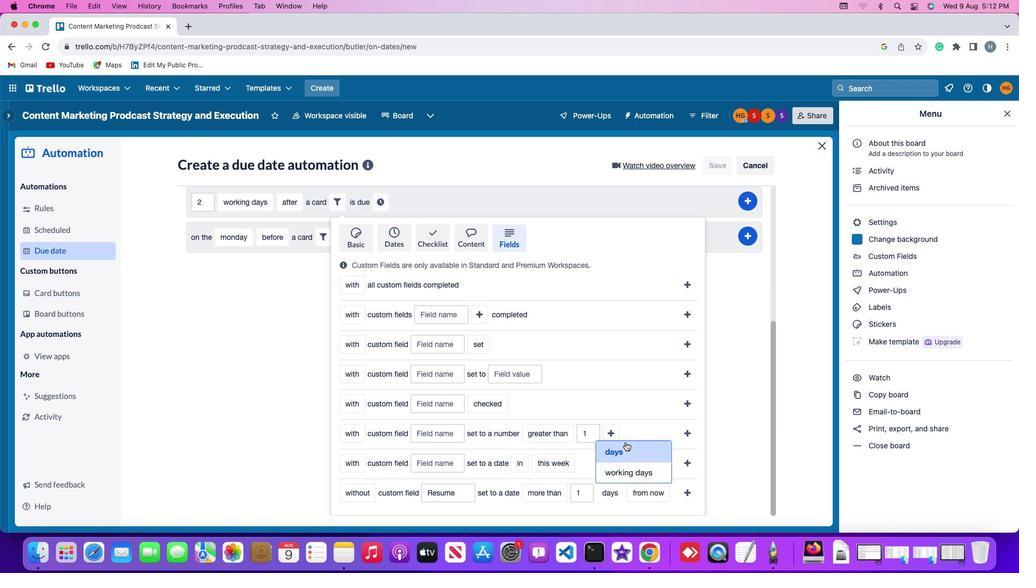 
Action: Mouse pressed left at (625, 442)
Screenshot: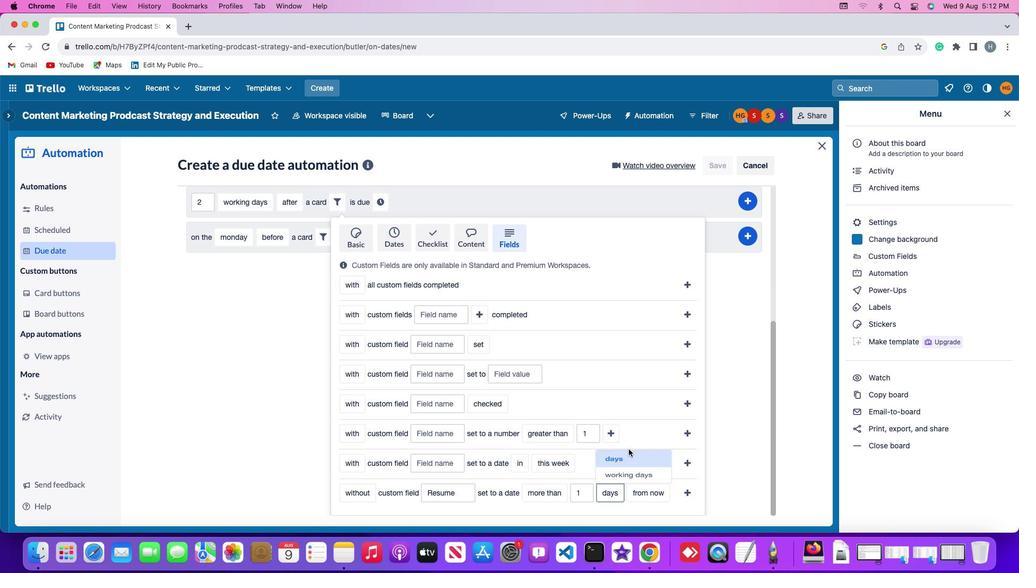 
Action: Mouse moved to (650, 495)
Screenshot: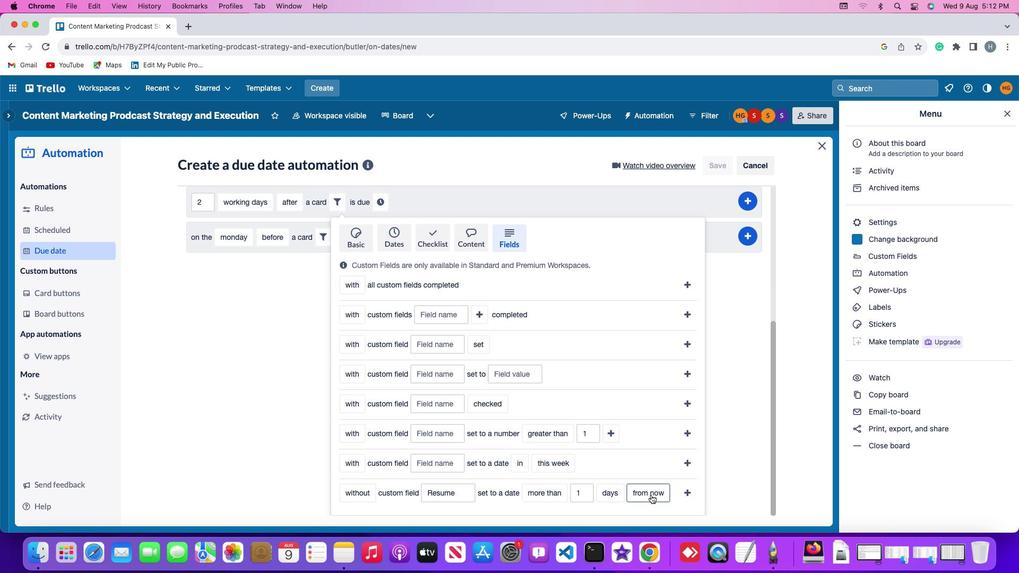 
Action: Mouse pressed left at (650, 495)
Screenshot: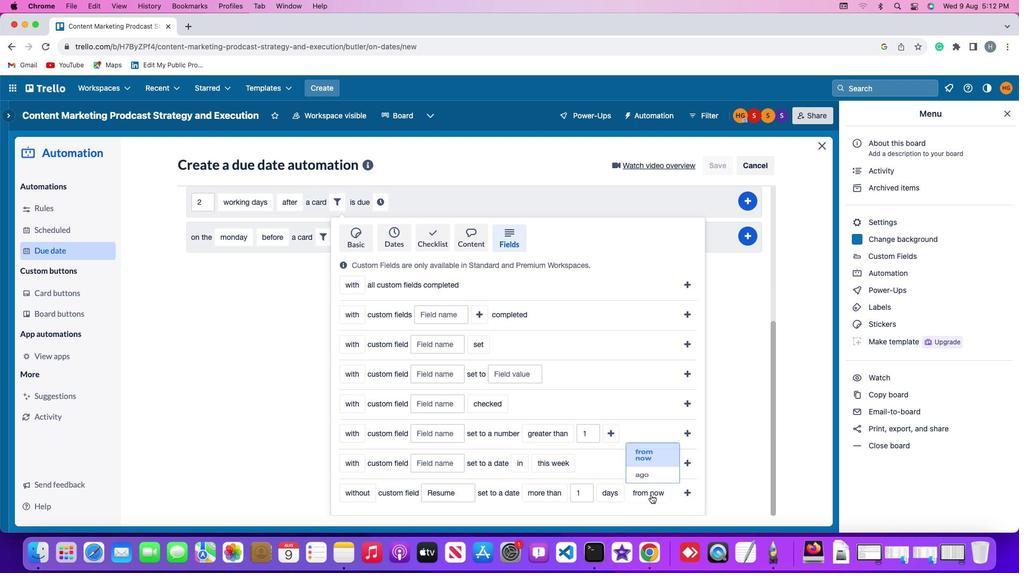 
Action: Mouse moved to (645, 471)
Screenshot: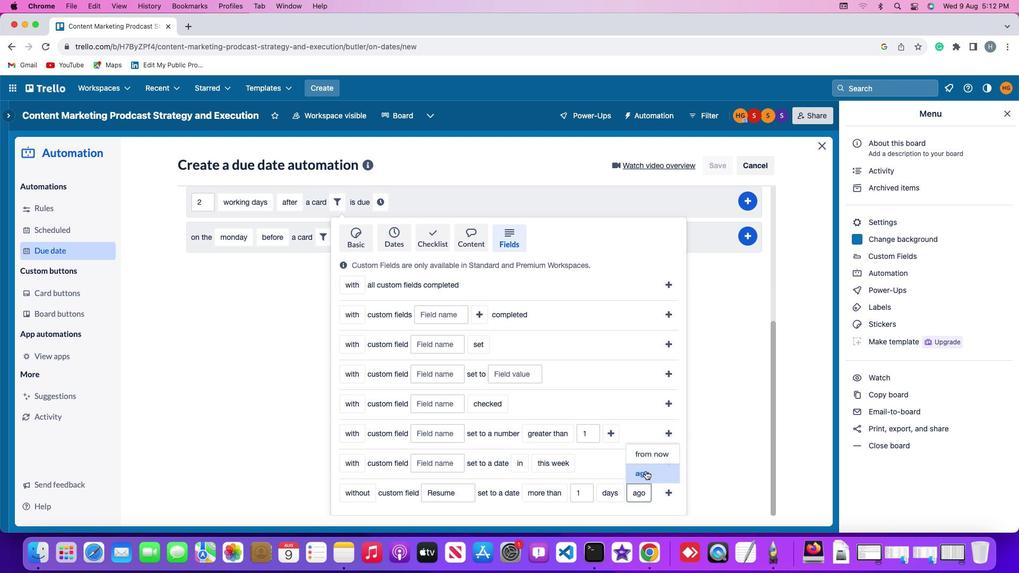 
Action: Mouse pressed left at (645, 471)
Screenshot: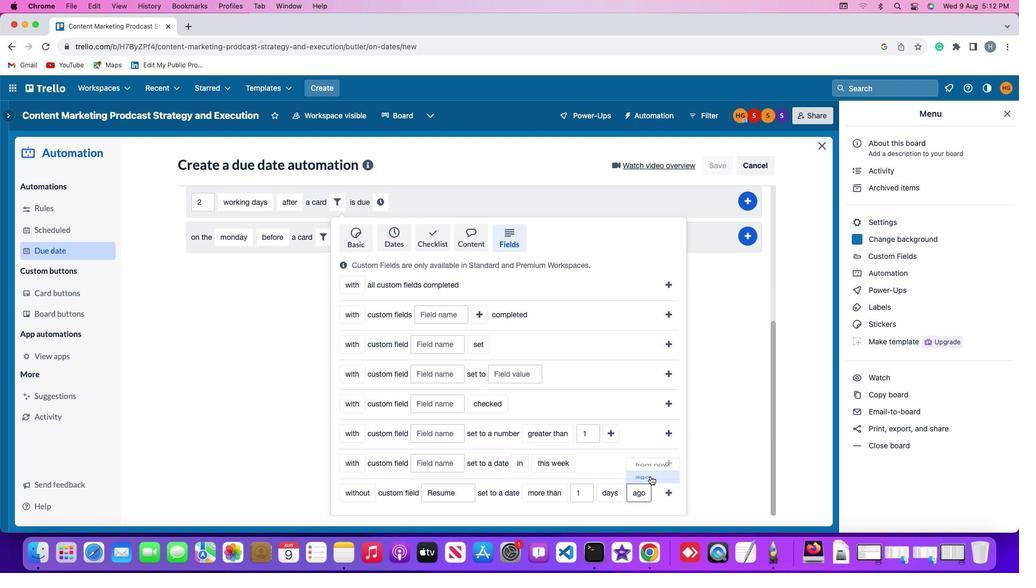
Action: Mouse moved to (669, 492)
Screenshot: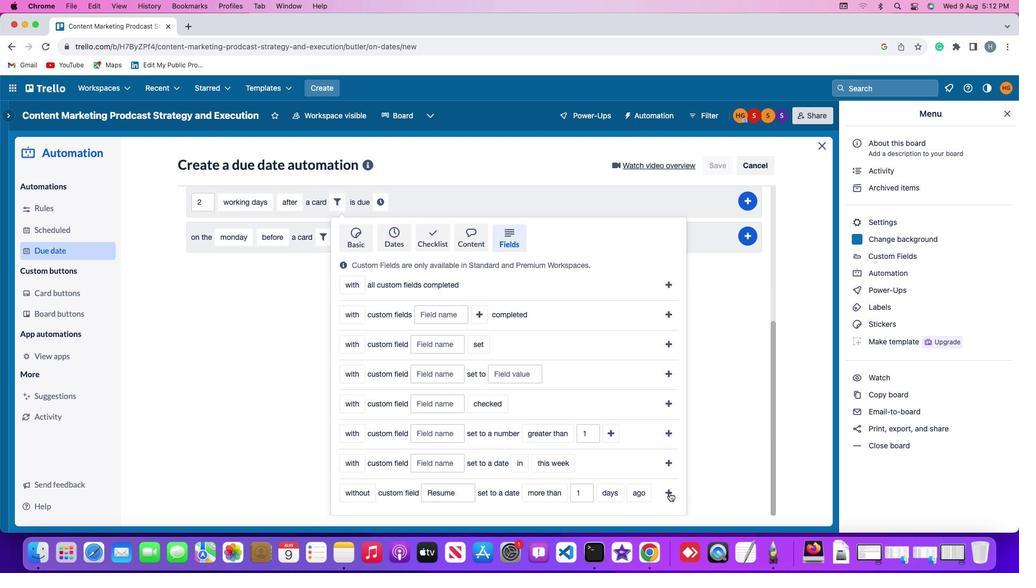 
Action: Mouse pressed left at (669, 492)
Screenshot: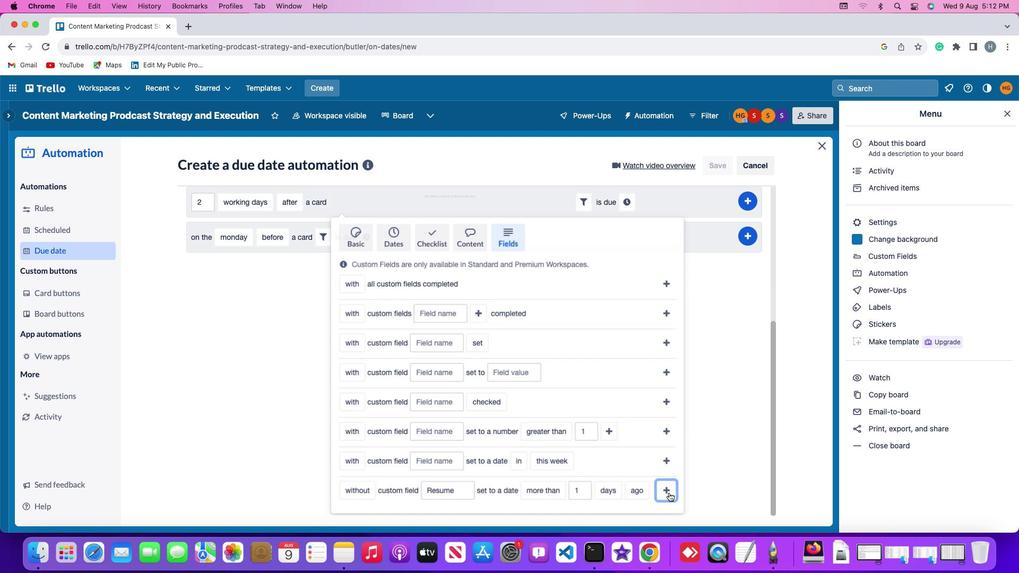 
Action: Mouse moved to (627, 437)
Screenshot: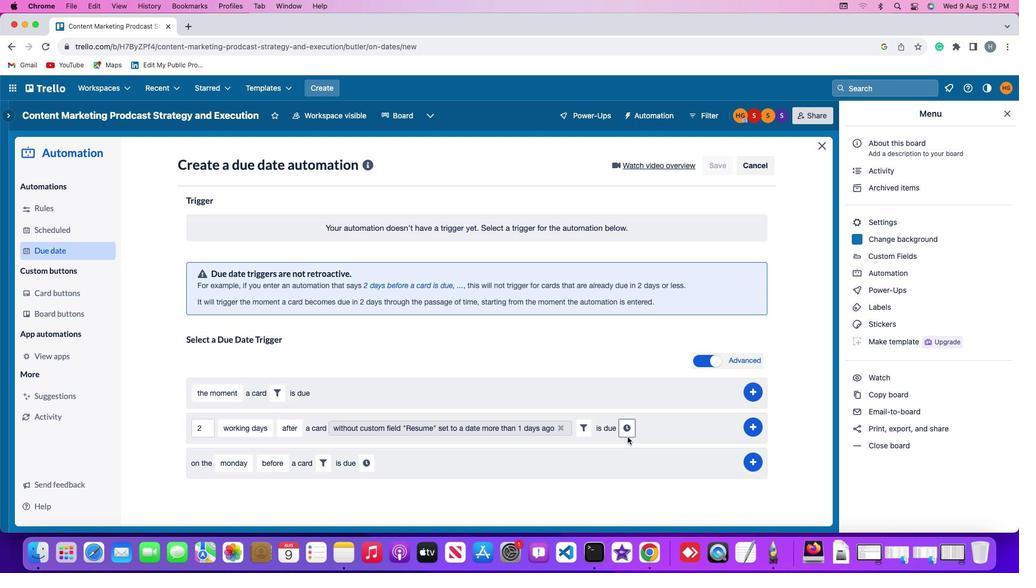 
Action: Mouse pressed left at (627, 437)
Screenshot: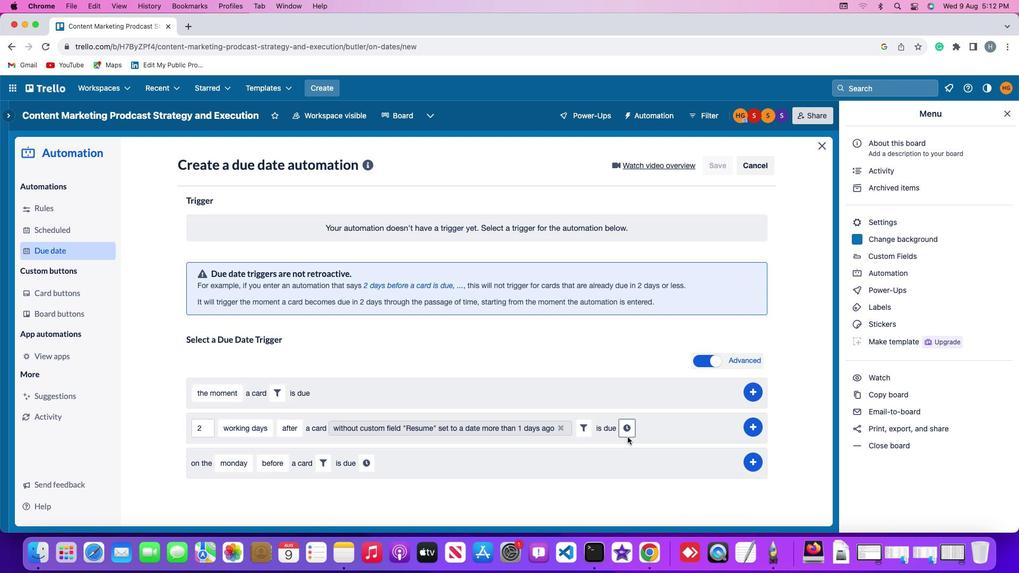 
Action: Mouse moved to (645, 431)
Screenshot: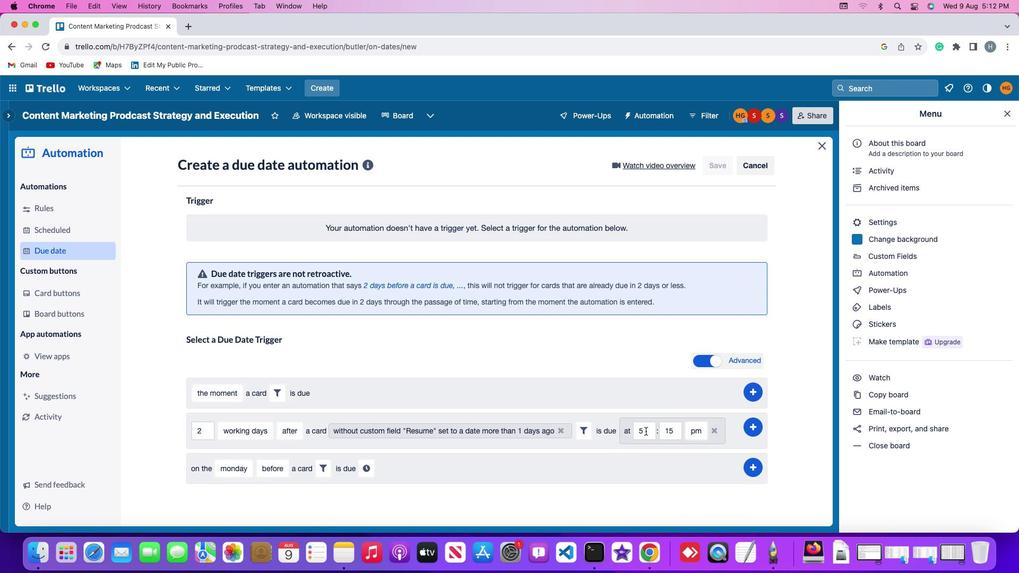
Action: Mouse pressed left at (645, 431)
Screenshot: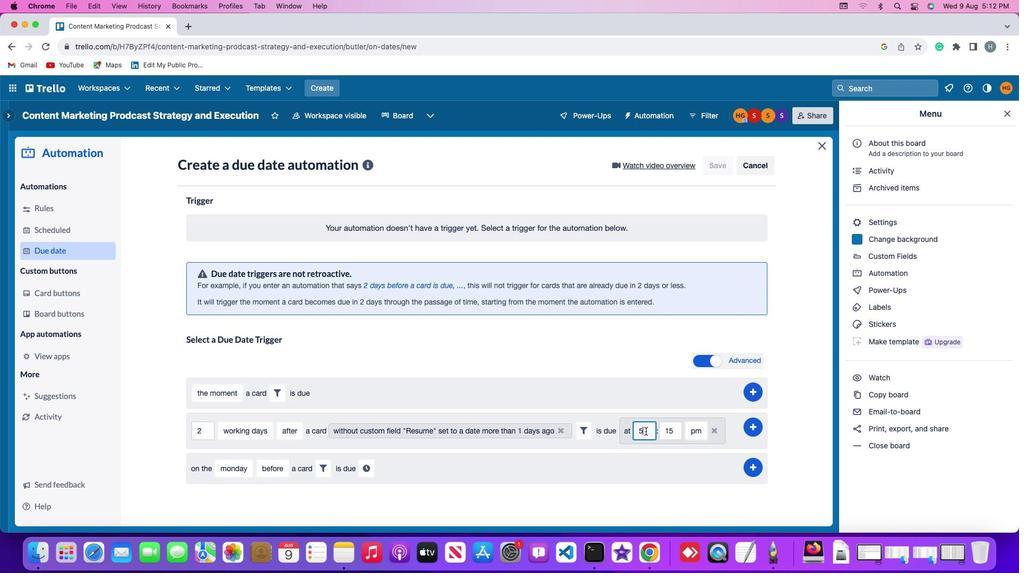 
Action: Key pressed Key.backspace'1''1'
Screenshot: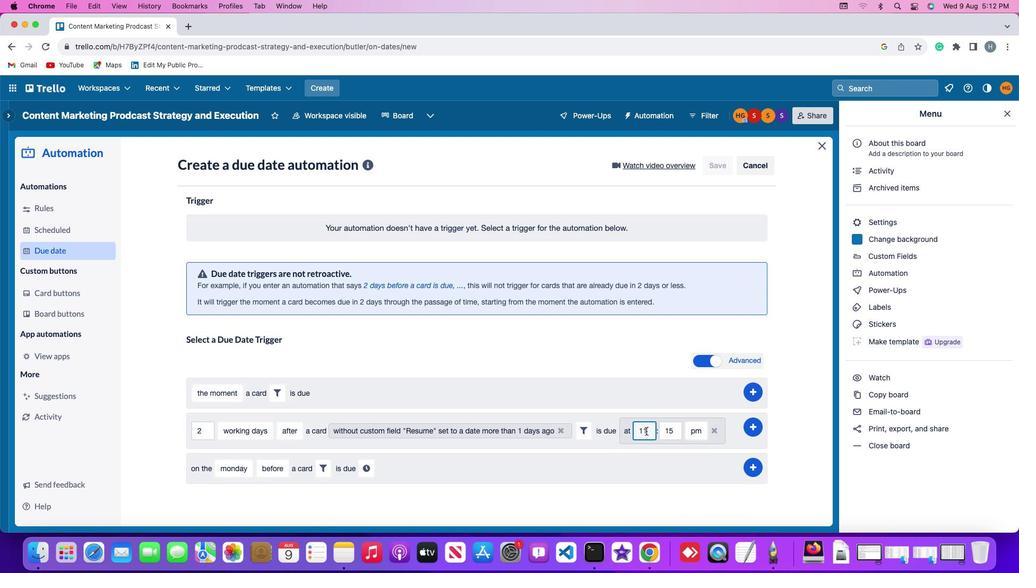 
Action: Mouse moved to (676, 428)
Screenshot: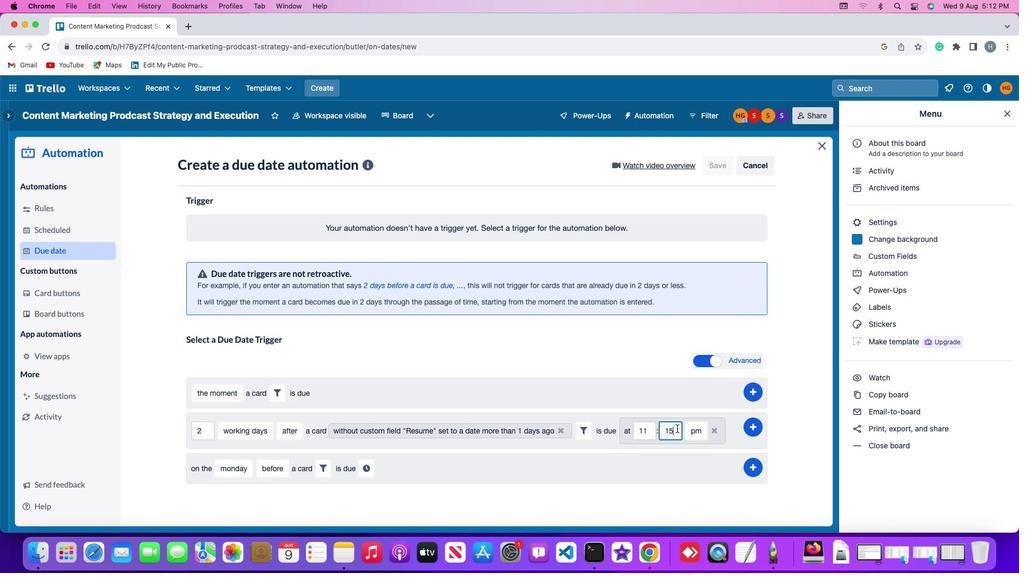 
Action: Mouse pressed left at (676, 428)
Screenshot: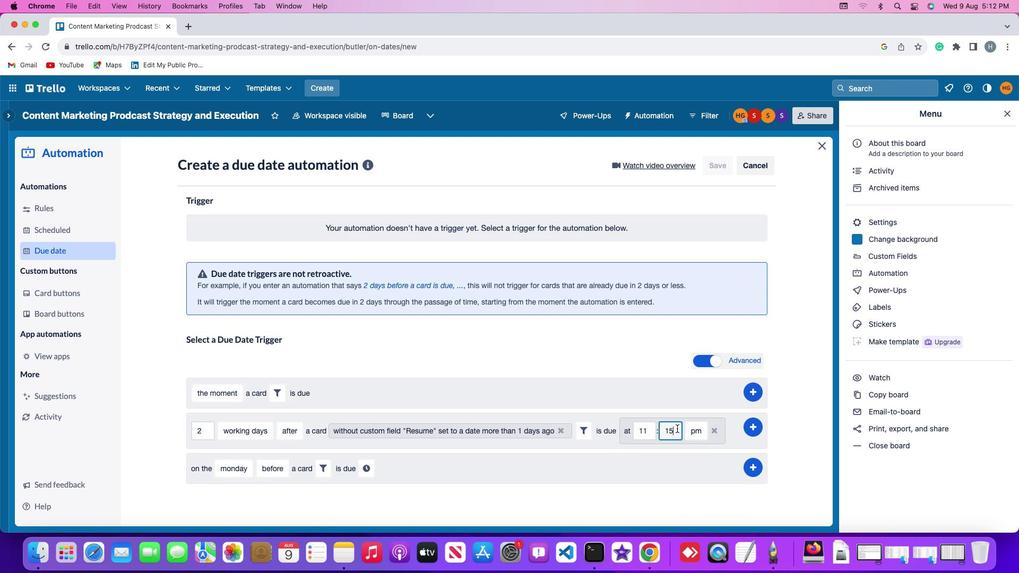 
Action: Mouse moved to (676, 428)
Screenshot: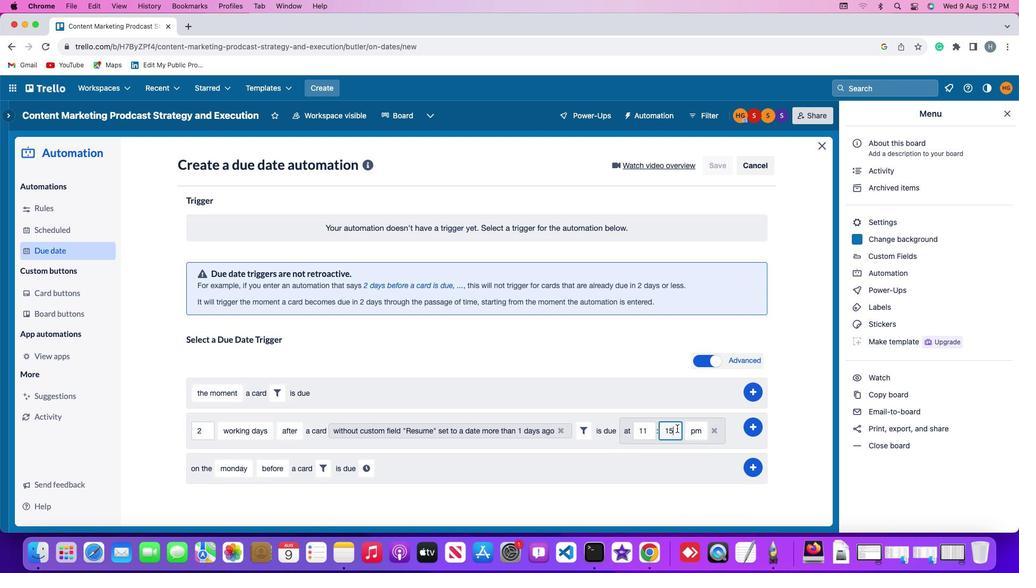 
Action: Key pressed Key.backspaceKey.backspace'0''0'
Screenshot: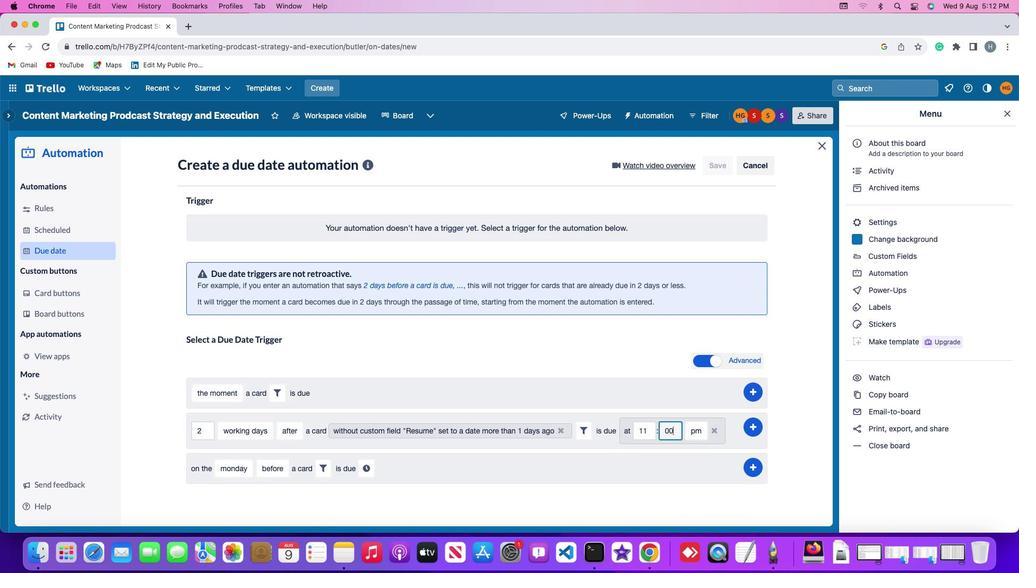
Action: Mouse moved to (693, 427)
Screenshot: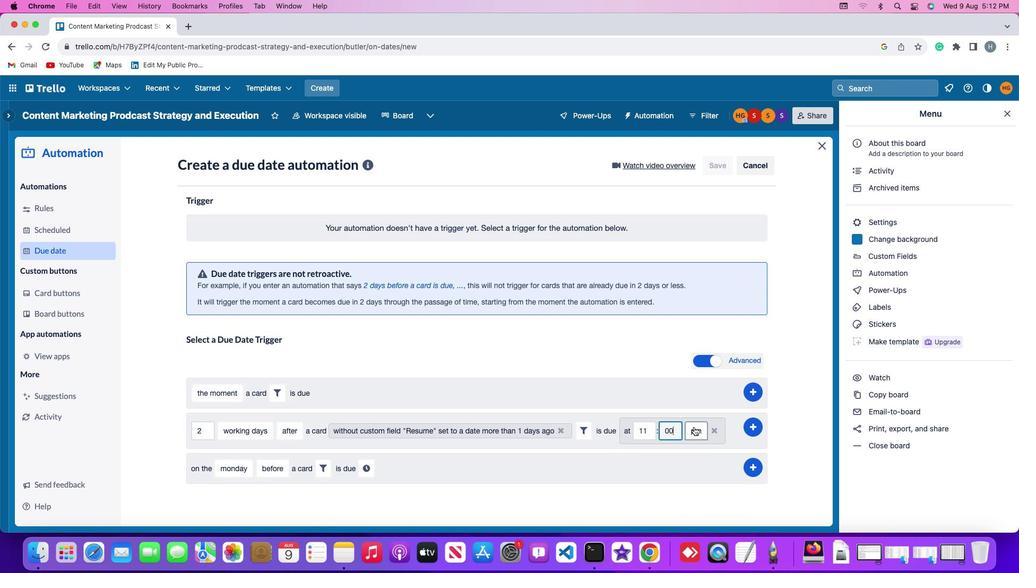 
Action: Mouse pressed left at (693, 427)
Screenshot: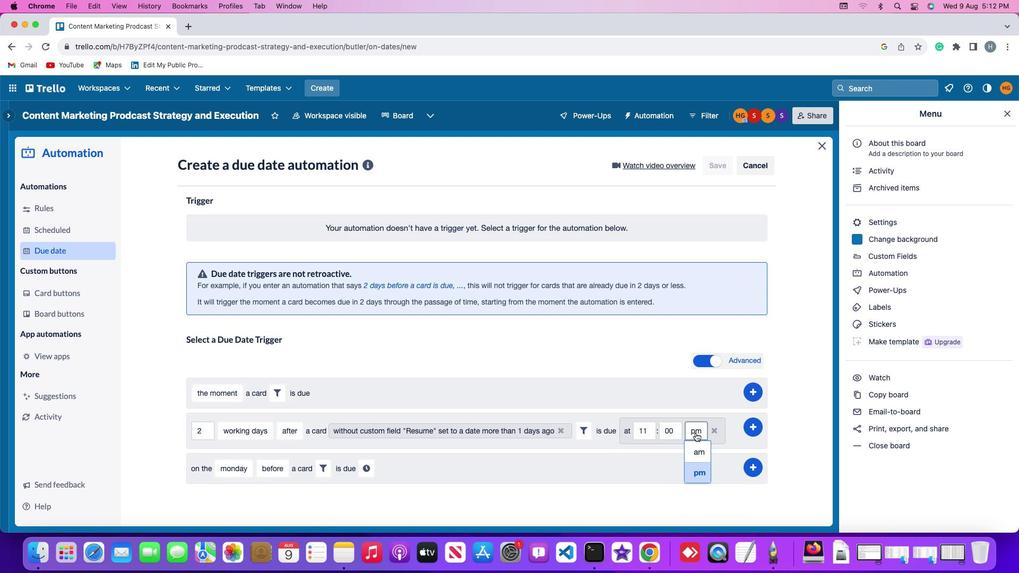 
Action: Mouse moved to (694, 450)
Screenshot: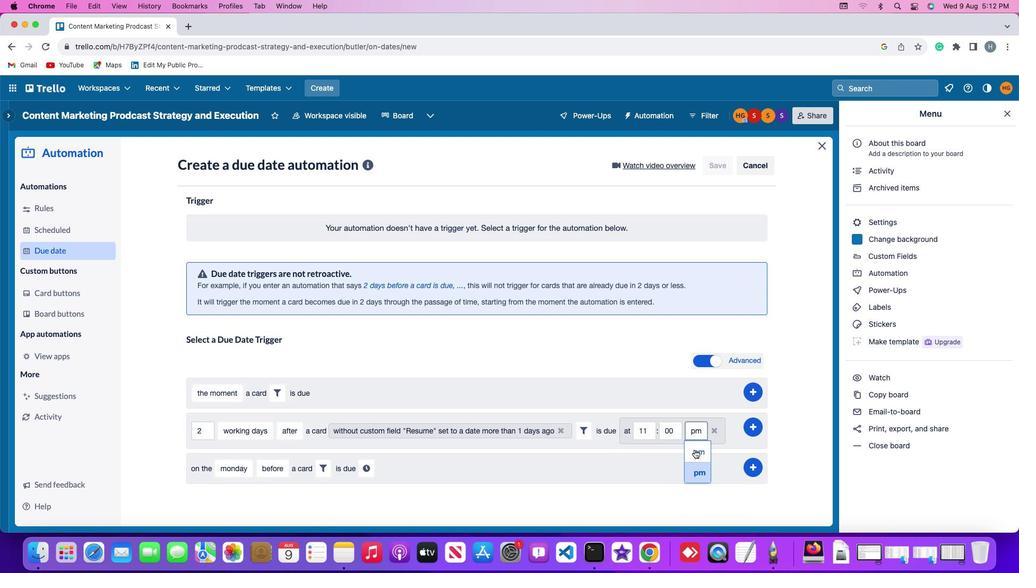 
Action: Mouse pressed left at (694, 450)
Screenshot: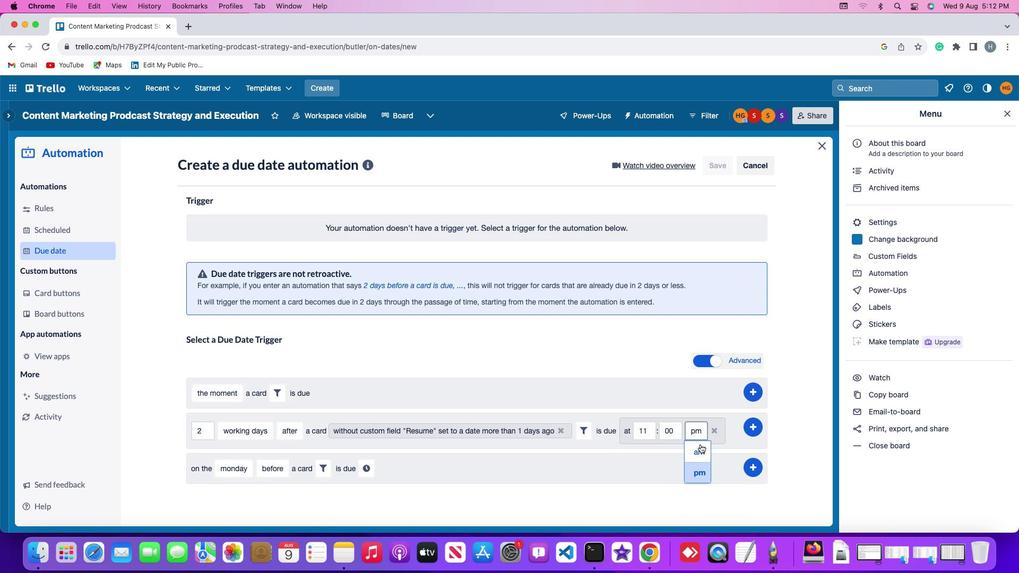 
Action: Mouse moved to (752, 426)
Screenshot: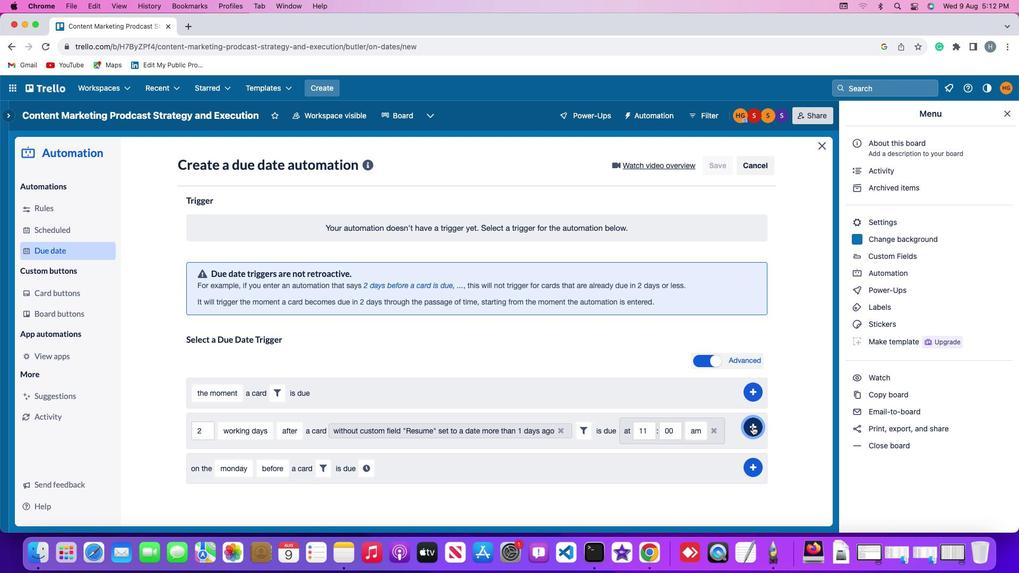 
Action: Mouse pressed left at (752, 426)
Screenshot: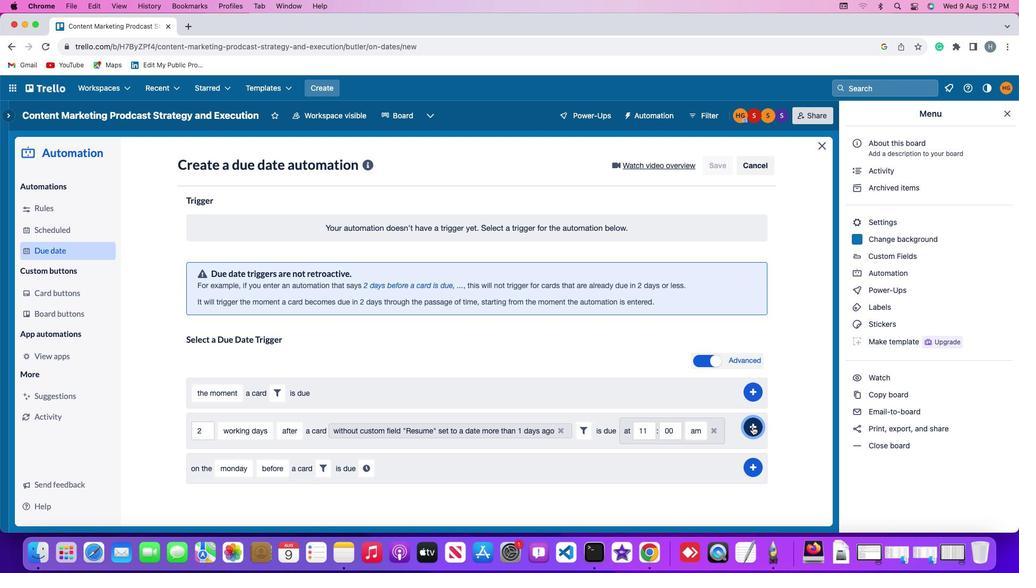 
Action: Mouse moved to (747, 288)
Screenshot: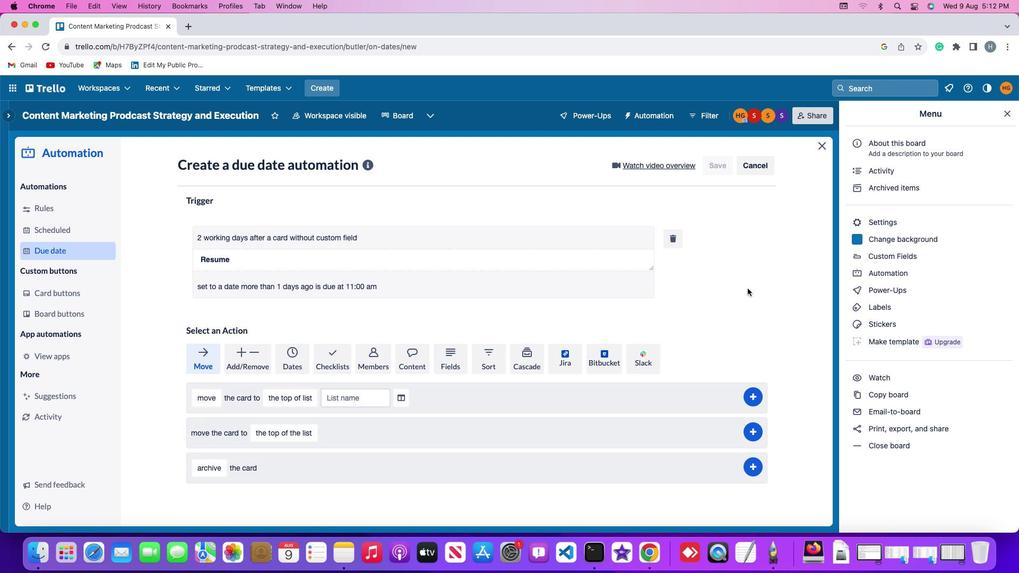 
